 Task: Add an event with the title Team Building Game, date '2023/11/28', time 7:50 AM to 9:50 AMand add a description: Participants will be guided to focus their attention on their breath, using it as an anchor to bring their awareness to the present moment. They will learn techniques to deepen their breath, release tension, and promote relaxation., put the event into Orange category . Add location for the event as: 456 Park Güell, Barcelona, Spain, logged in from the account softage.1@softage.netand send the event invitation to softage.2@softage.net and softage.3@softage.net. Set a reminder for the event At time of event
Action: Mouse moved to (83, 93)
Screenshot: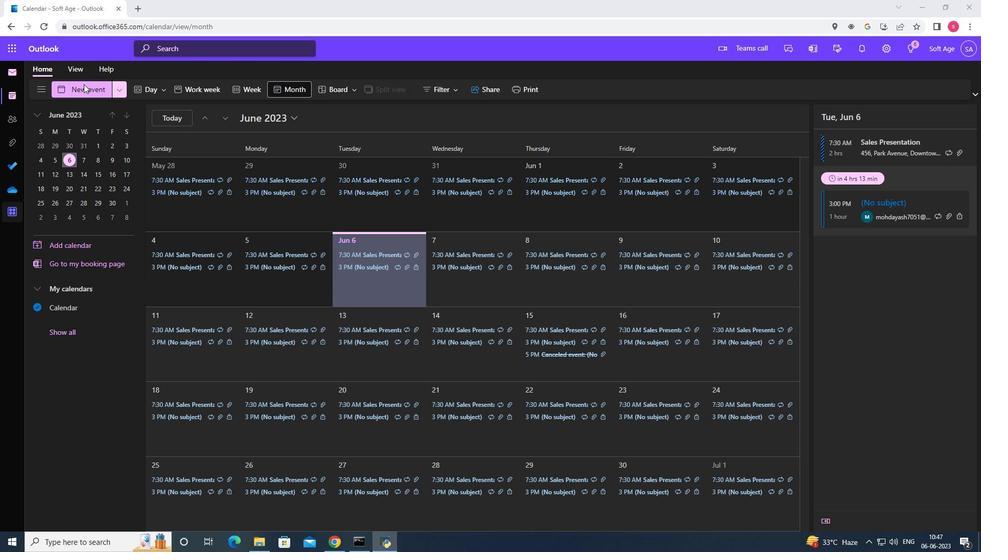 
Action: Mouse pressed left at (83, 93)
Screenshot: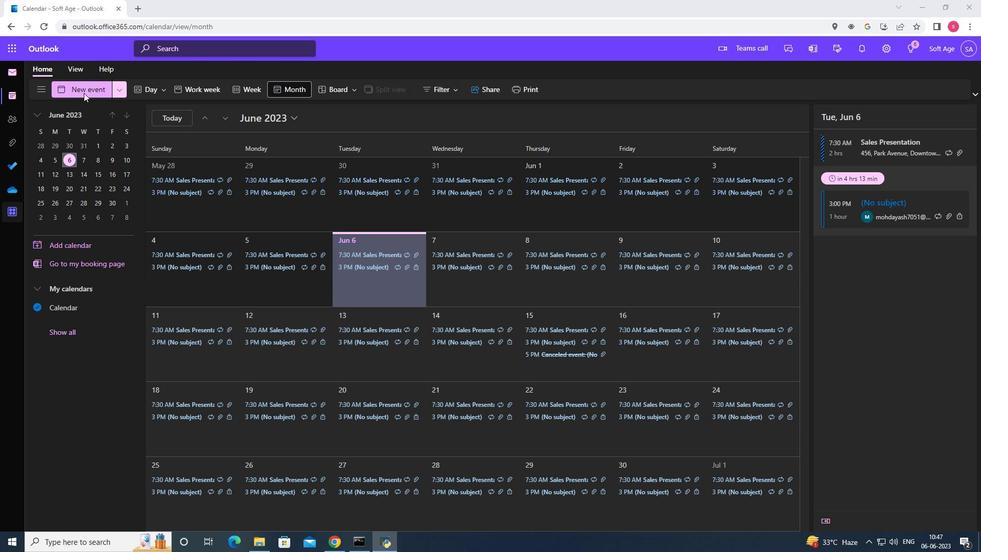
Action: Mouse moved to (84, 93)
Screenshot: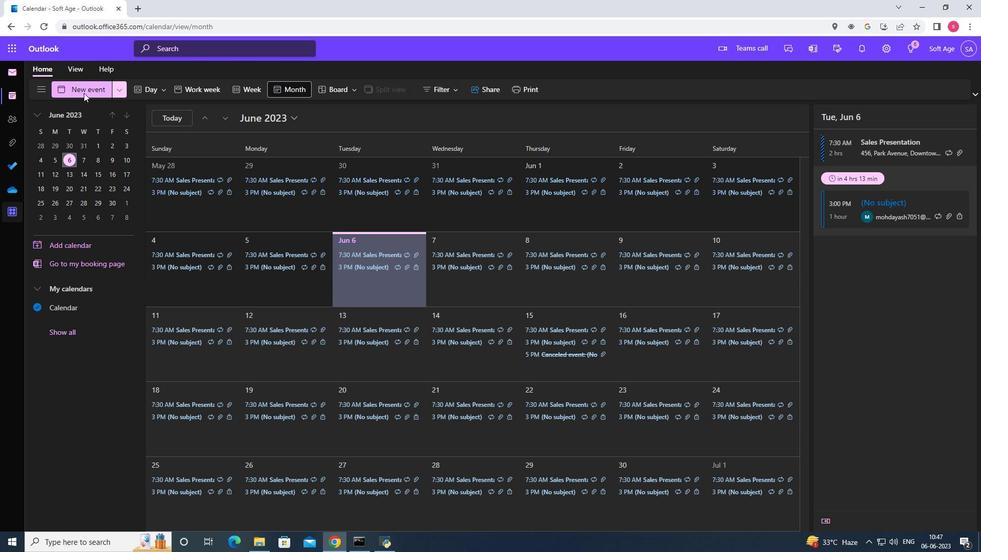 
Action: Key pressed <Key.shift>Team<Key.space><Key.shift>Building<Key.space><Key.shift>game<Key.left><Key.left><Key.left><Key.backspace><Key.shift>G
Screenshot: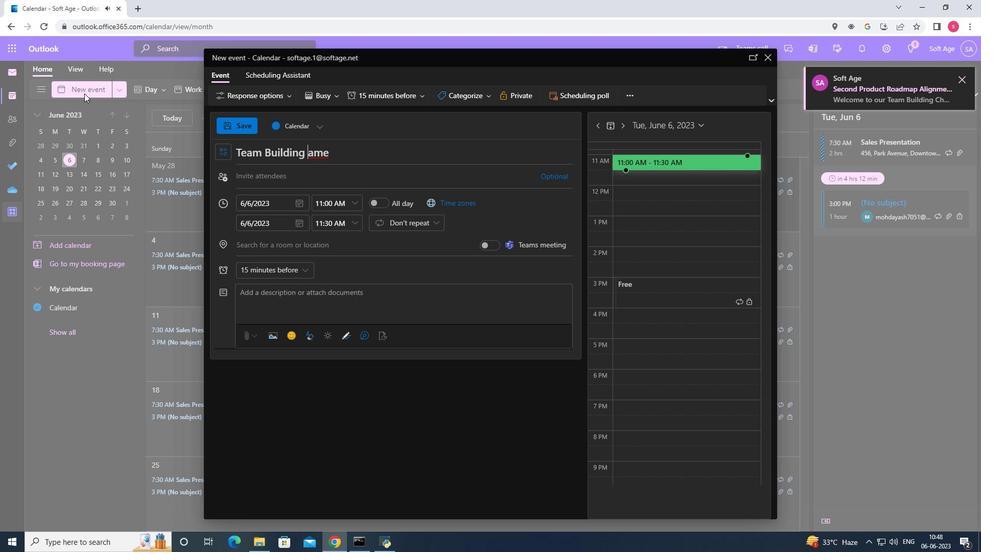 
Action: Mouse moved to (297, 203)
Screenshot: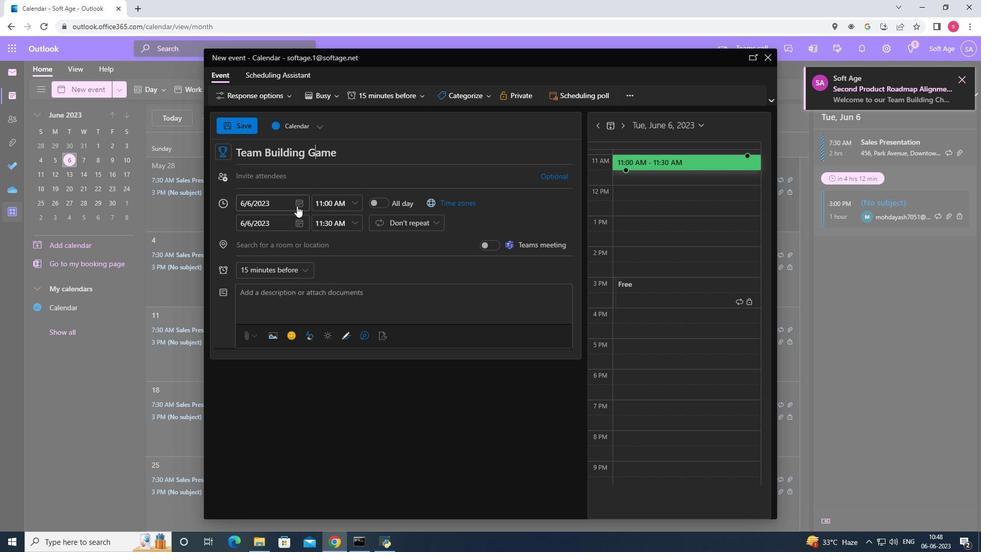 
Action: Mouse pressed left at (297, 203)
Screenshot: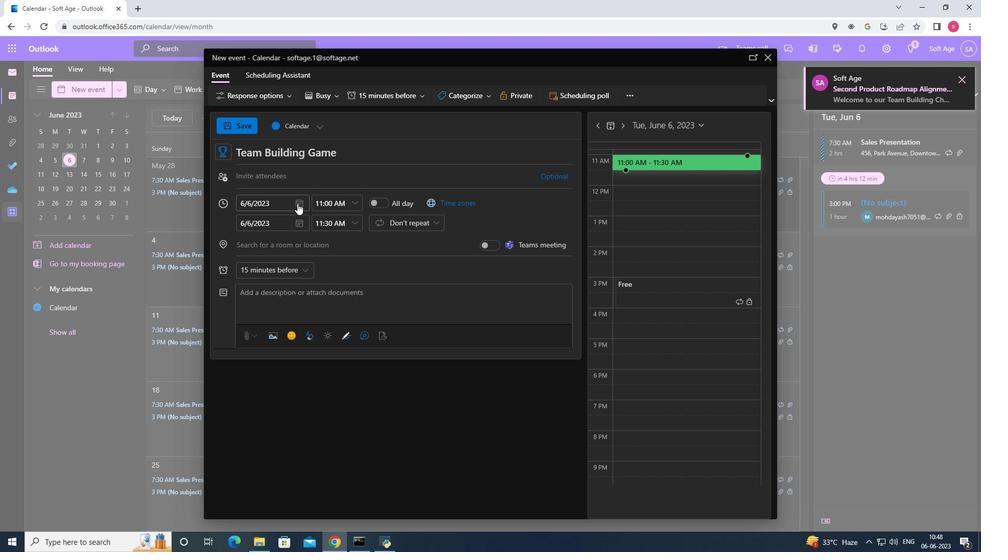 
Action: Mouse moved to (336, 225)
Screenshot: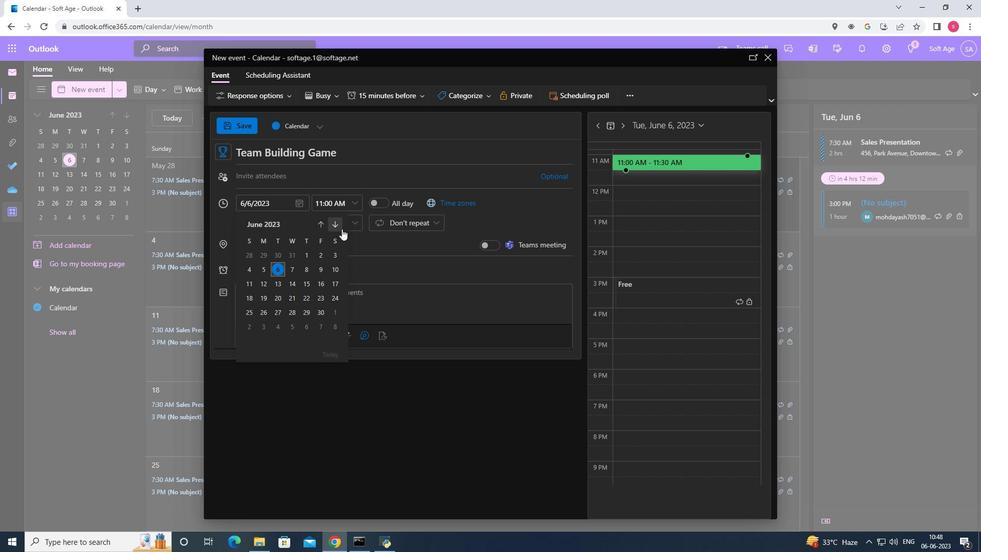 
Action: Mouse pressed left at (336, 225)
Screenshot: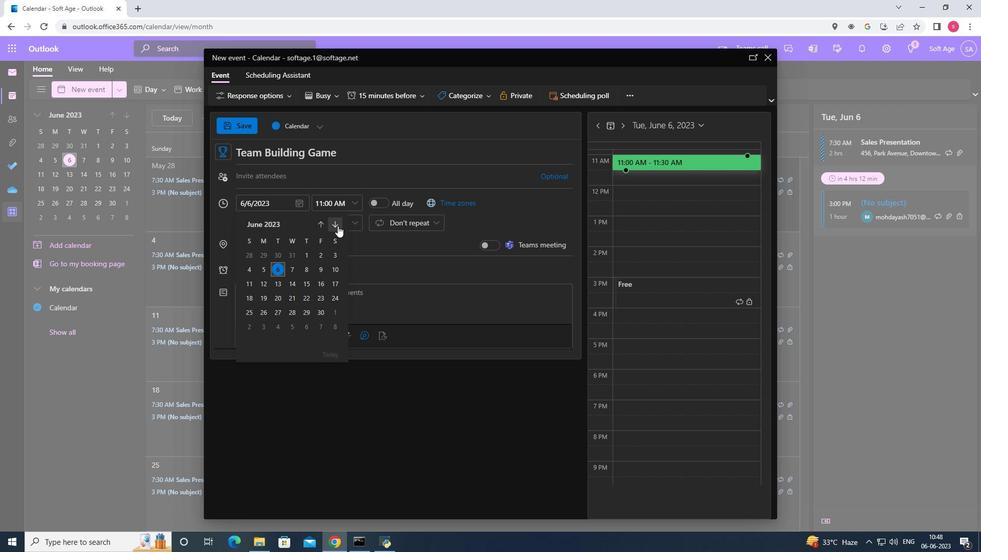 
Action: Mouse pressed left at (336, 225)
Screenshot: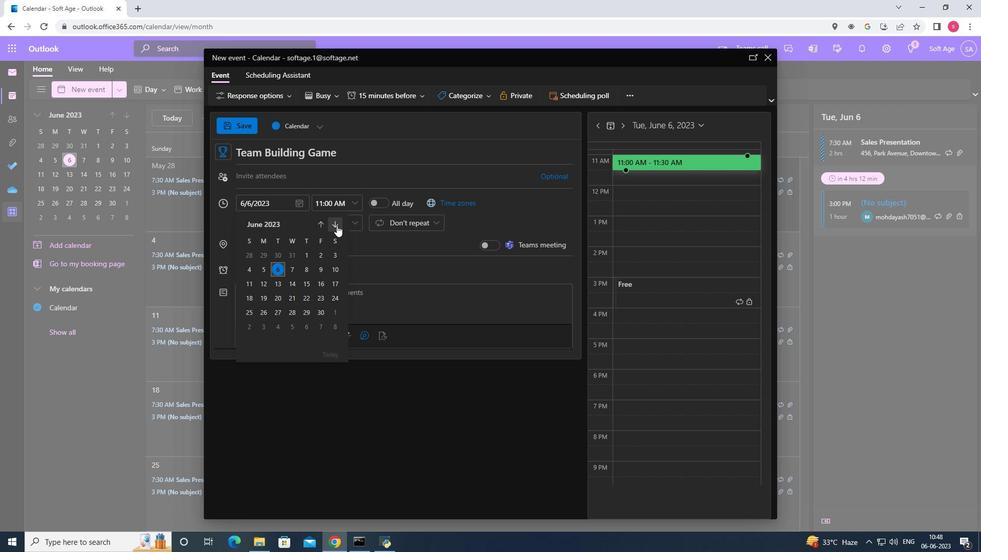 
Action: Mouse pressed left at (336, 225)
Screenshot: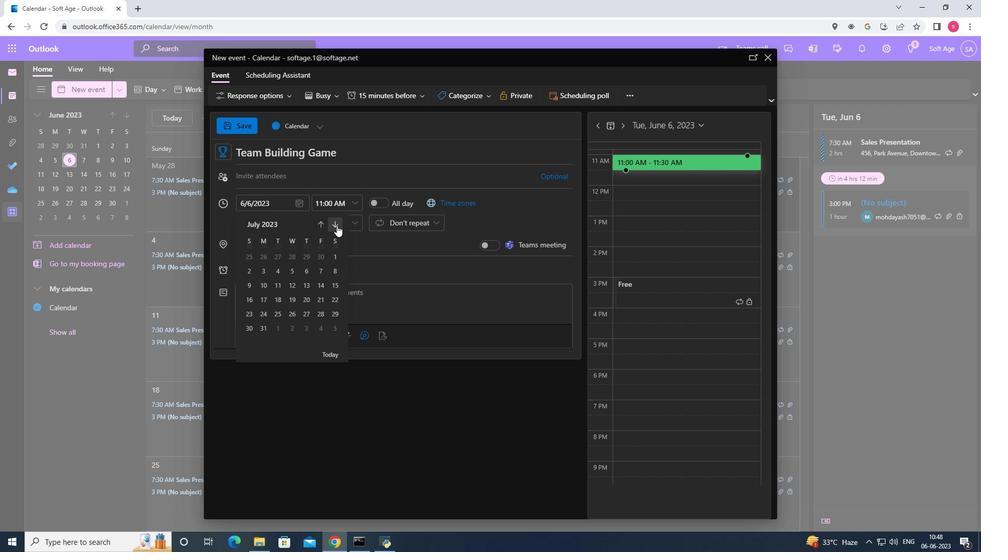 
Action: Mouse pressed left at (336, 225)
Screenshot: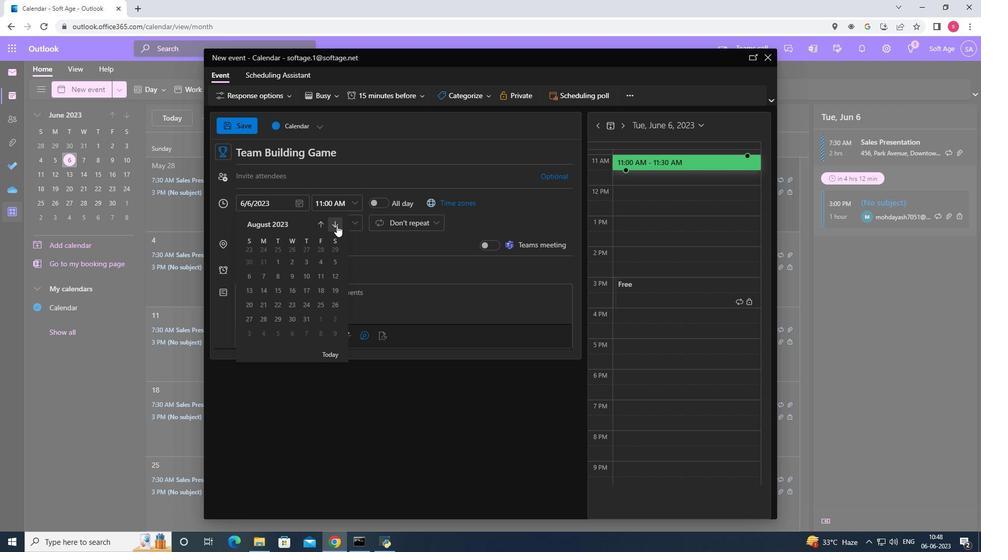 
Action: Mouse pressed left at (336, 225)
Screenshot: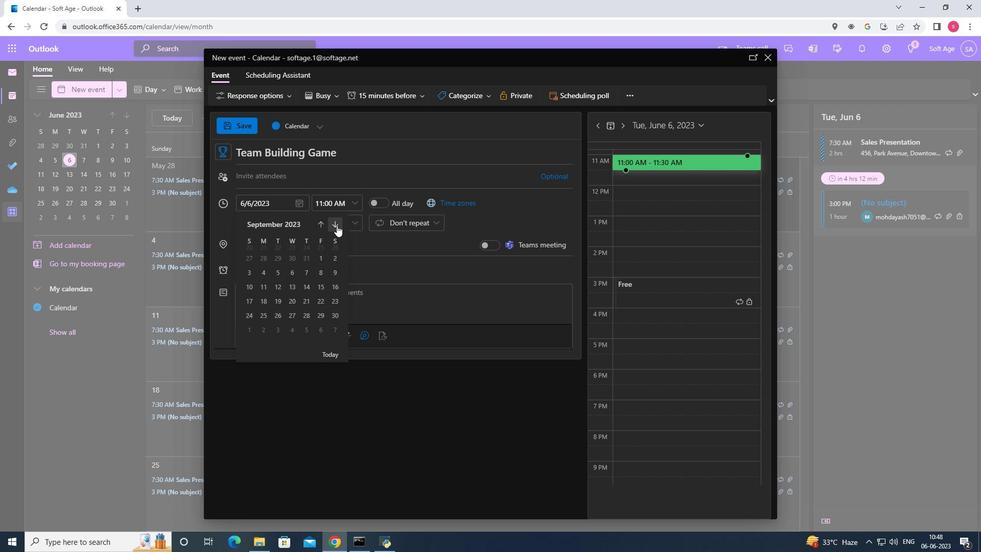 
Action: Mouse pressed left at (336, 225)
Screenshot: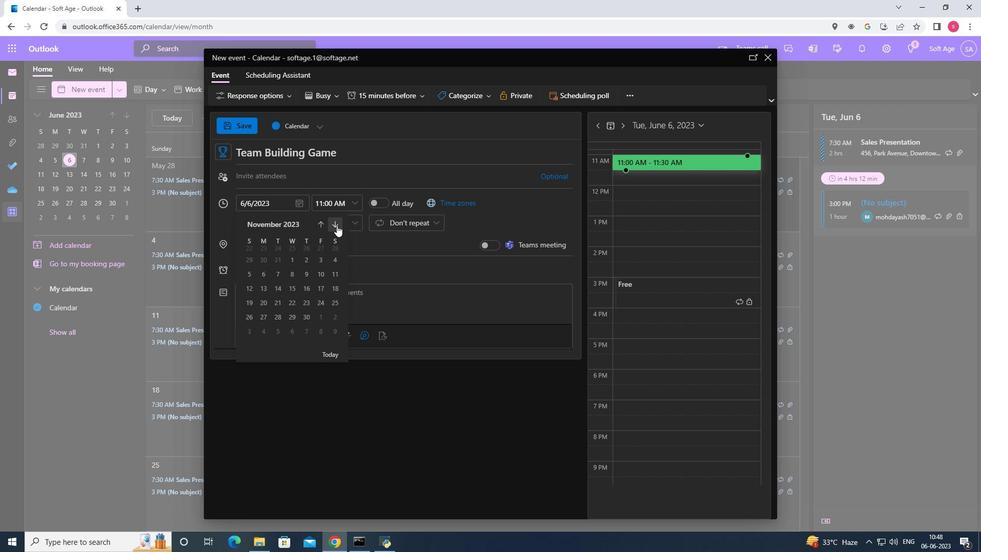 
Action: Mouse moved to (321, 223)
Screenshot: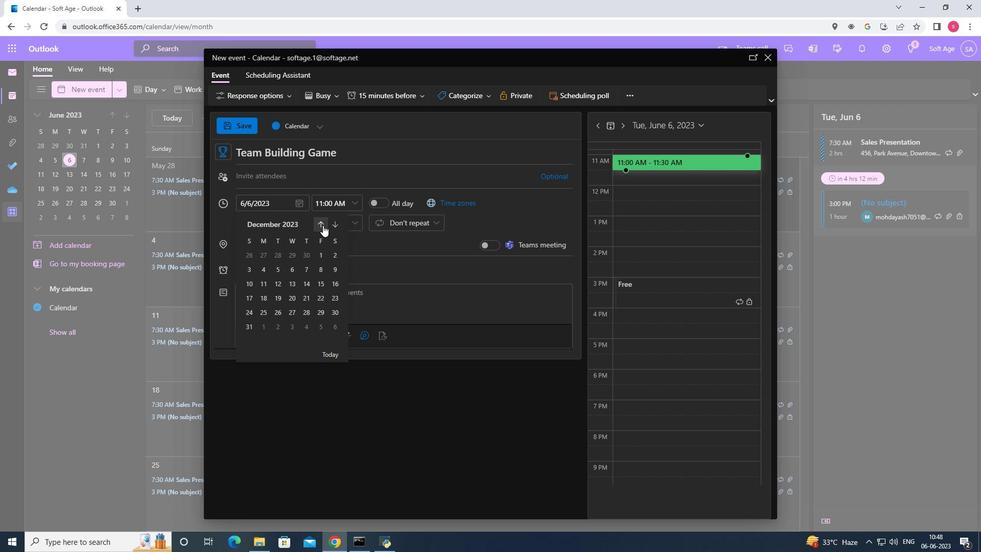 
Action: Mouse pressed left at (321, 223)
Screenshot: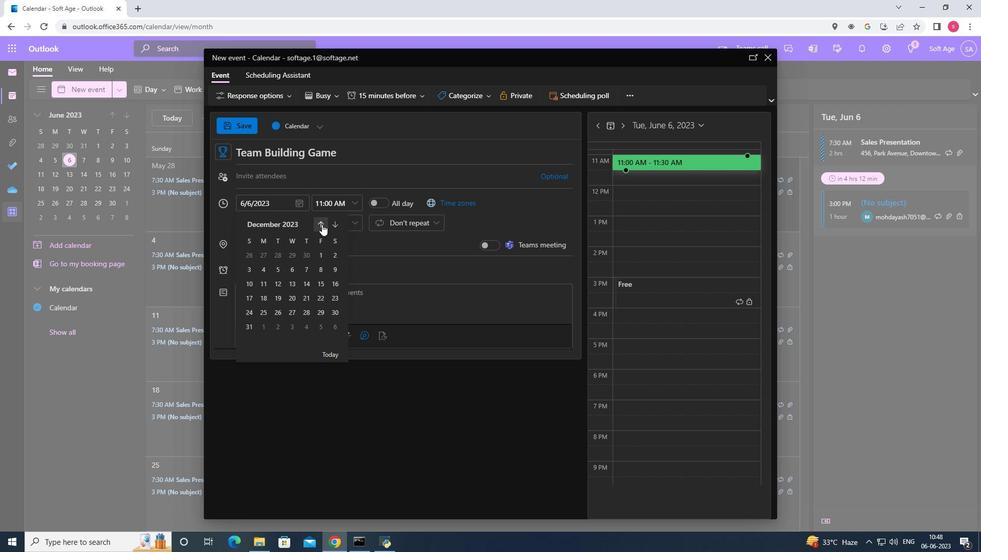 
Action: Mouse moved to (278, 311)
Screenshot: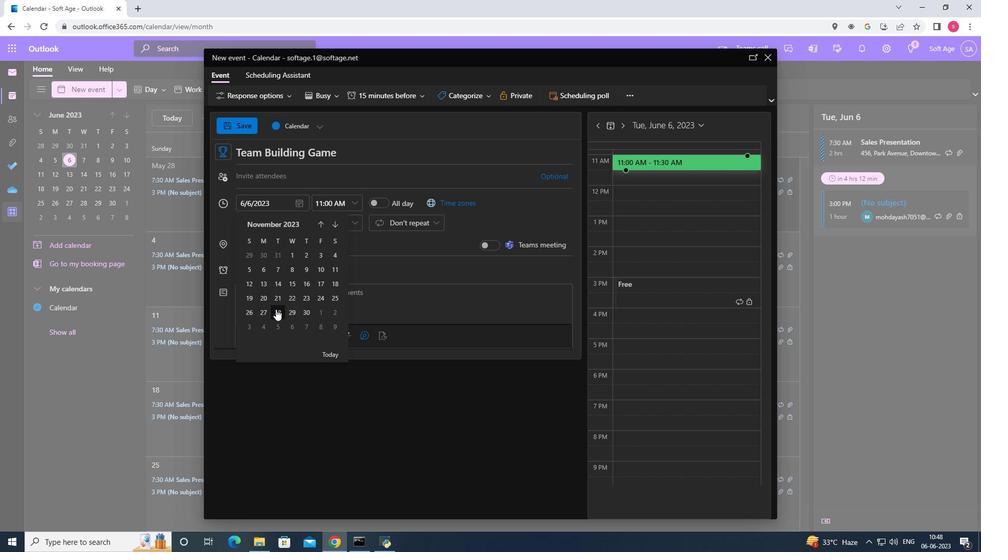 
Action: Mouse pressed left at (278, 311)
Screenshot: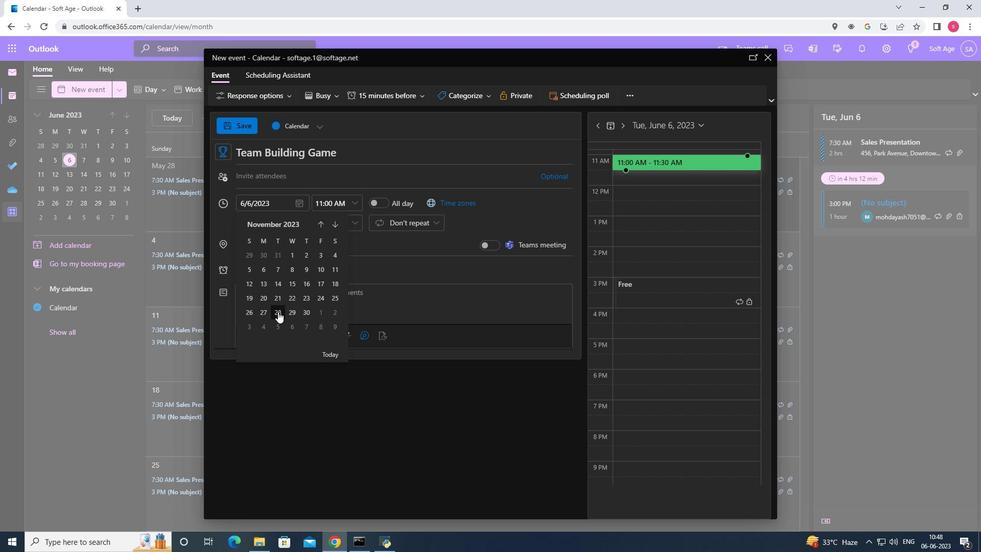 
Action: Mouse moved to (357, 205)
Screenshot: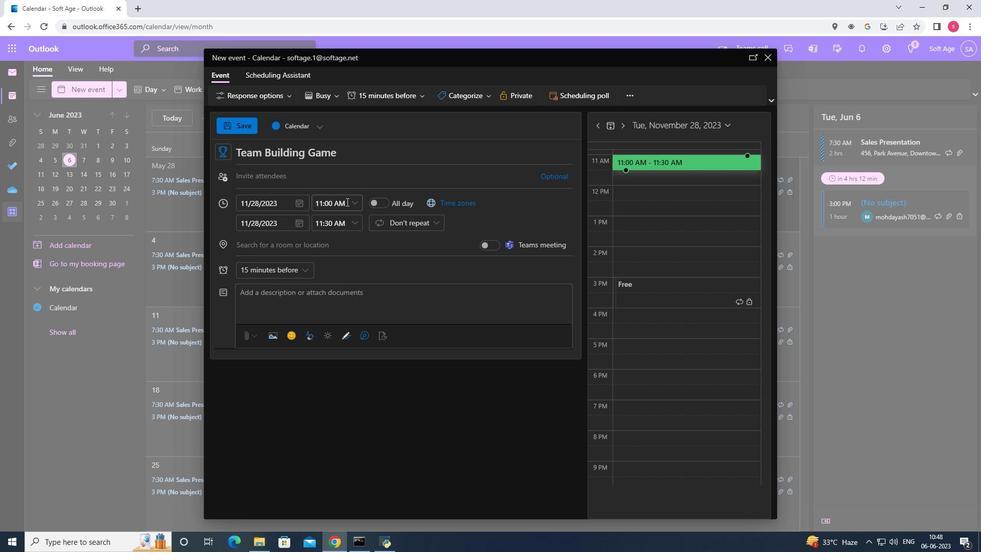 
Action: Mouse pressed left at (357, 205)
Screenshot: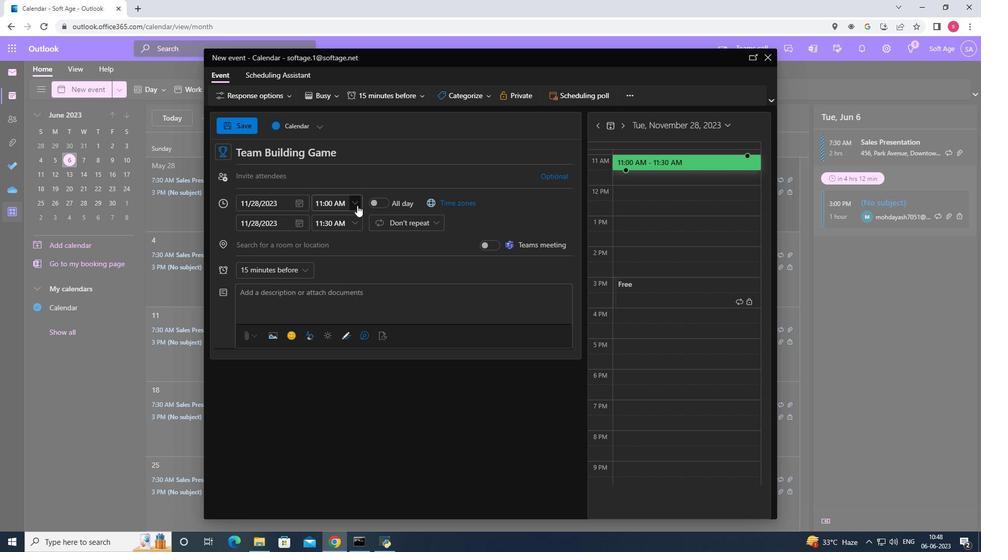 
Action: Mouse moved to (373, 215)
Screenshot: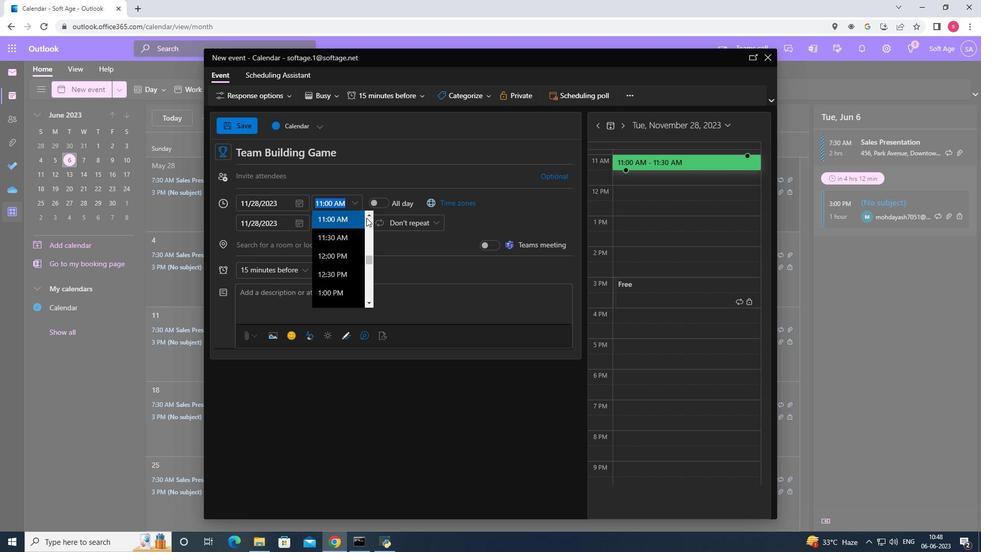 
Action: Mouse pressed left at (373, 215)
Screenshot: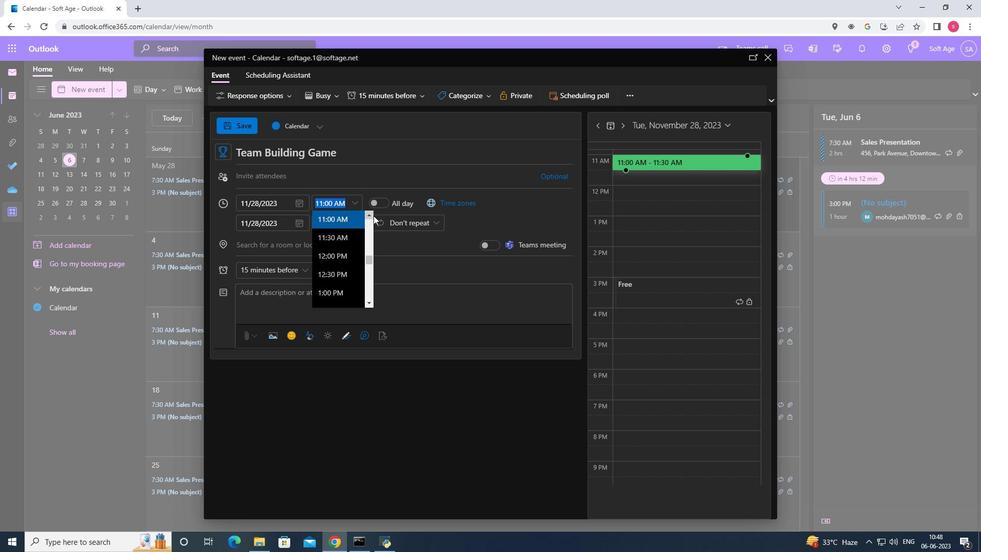 
Action: Mouse pressed left at (373, 215)
Screenshot: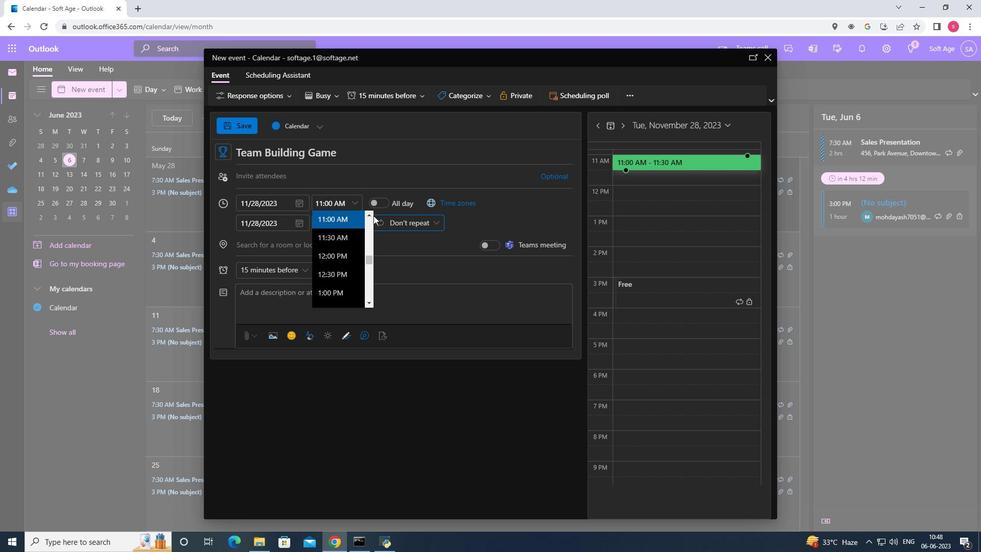 
Action: Mouse pressed left at (373, 215)
Screenshot: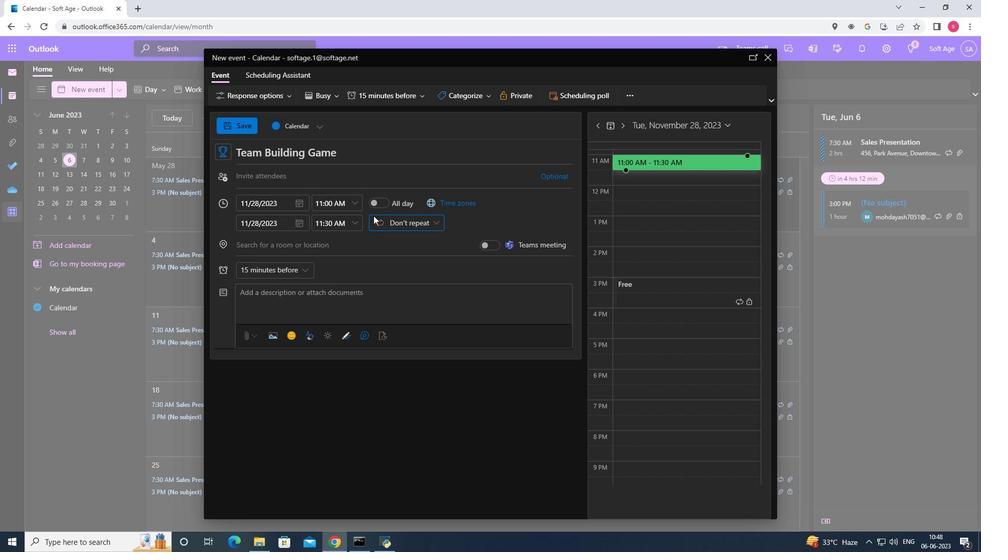 
Action: Mouse moved to (351, 205)
Screenshot: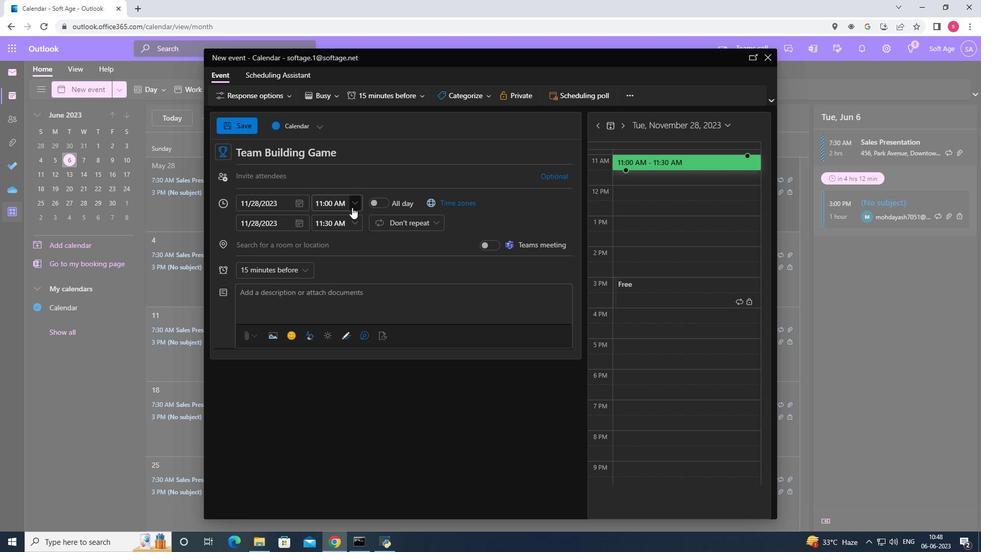 
Action: Mouse pressed left at (351, 205)
Screenshot: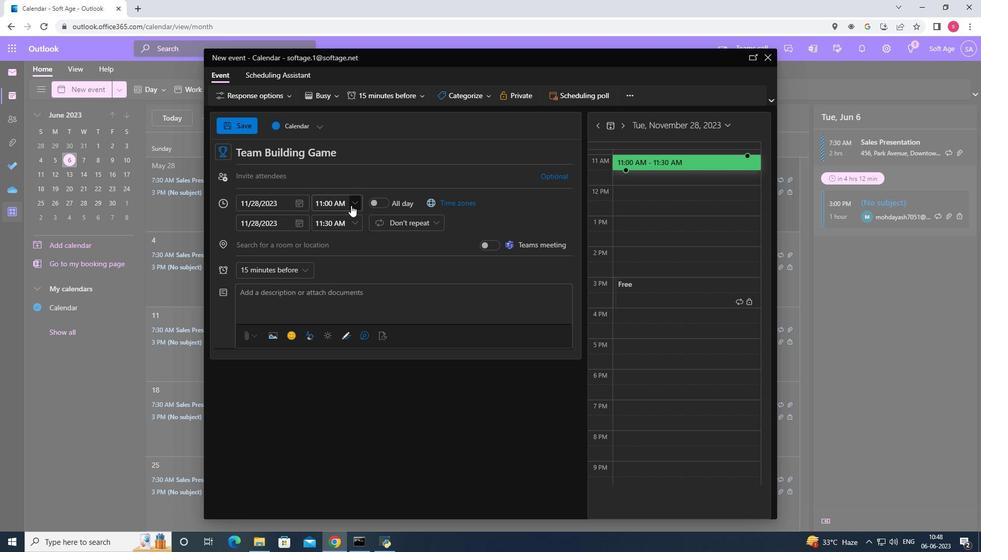 
Action: Mouse moved to (366, 217)
Screenshot: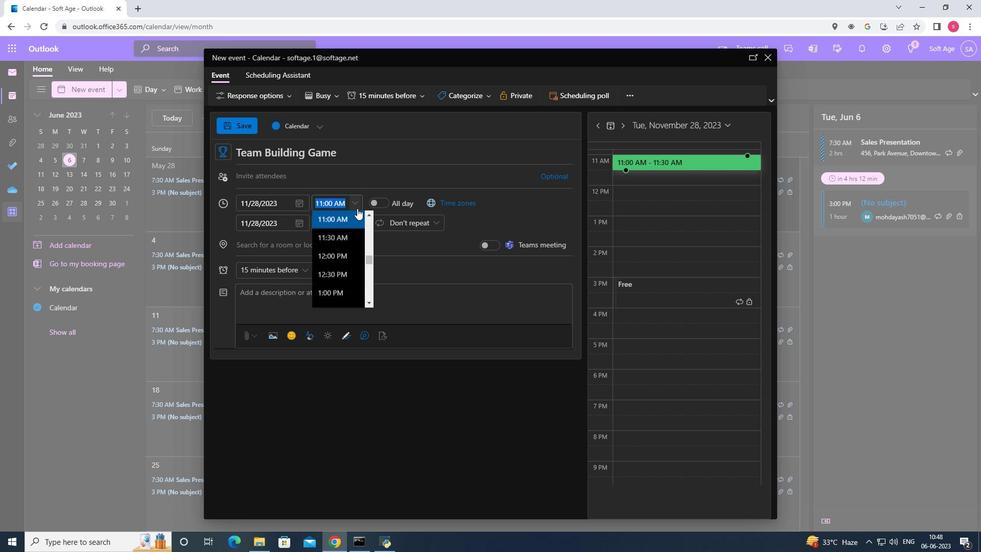 
Action: Mouse pressed left at (366, 217)
Screenshot: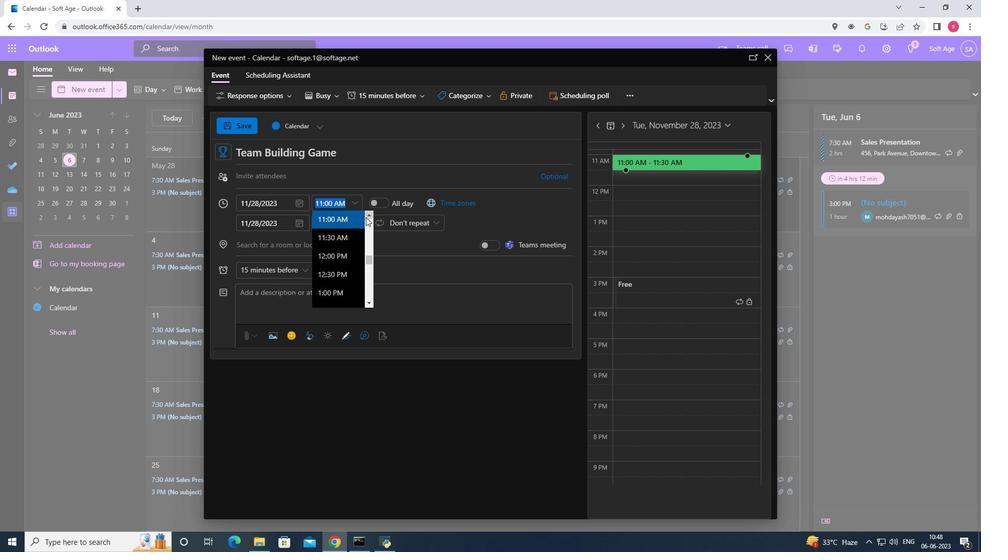 
Action: Mouse pressed left at (366, 217)
Screenshot: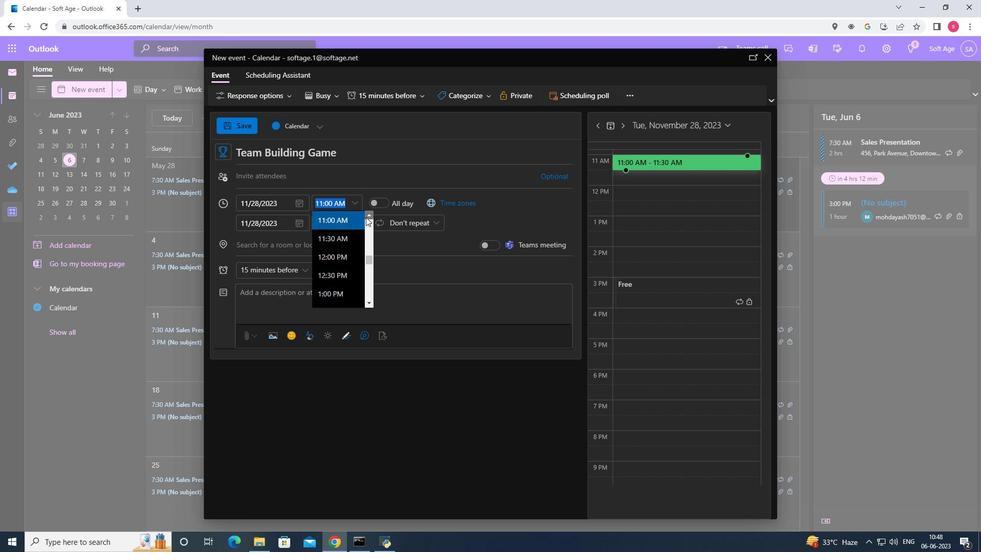 
Action: Mouse pressed left at (366, 217)
Screenshot: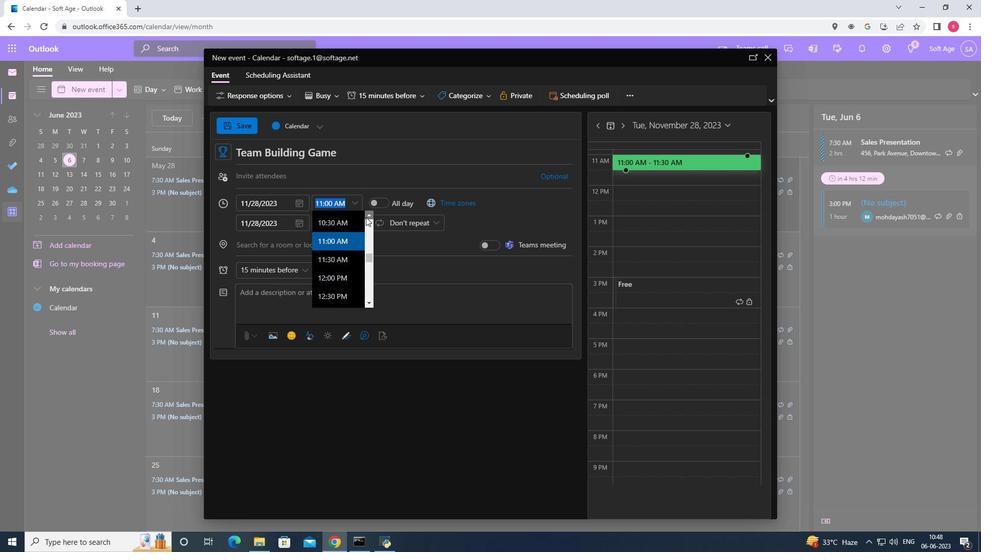 
Action: Mouse pressed left at (366, 217)
Screenshot: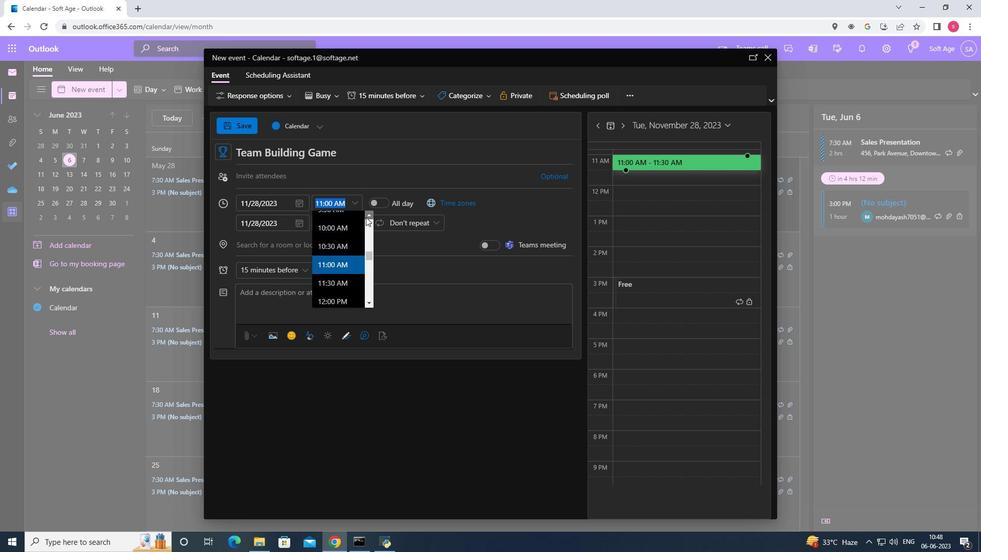 
Action: Mouse pressed left at (366, 217)
Screenshot: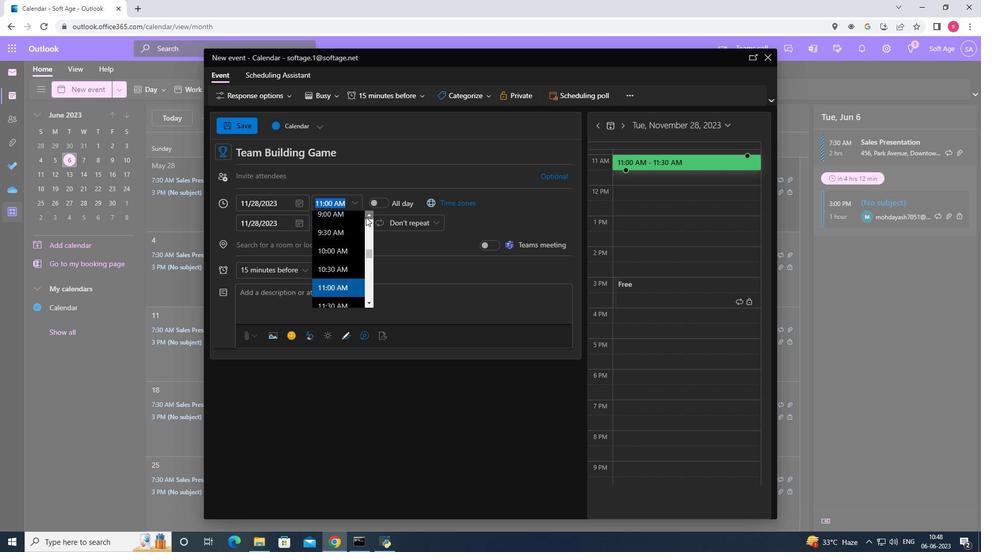 
Action: Mouse pressed left at (366, 217)
Screenshot: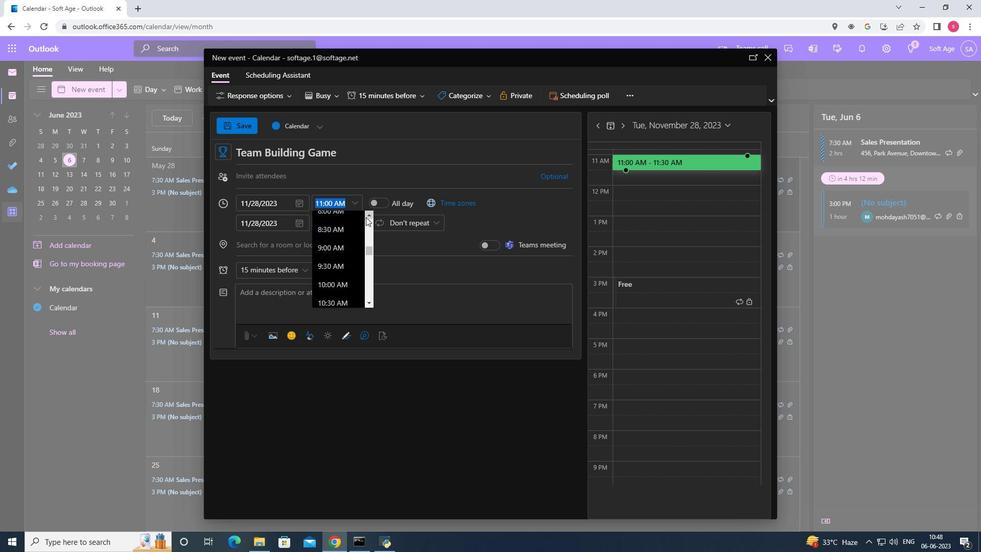 
Action: Mouse pressed left at (366, 217)
Screenshot: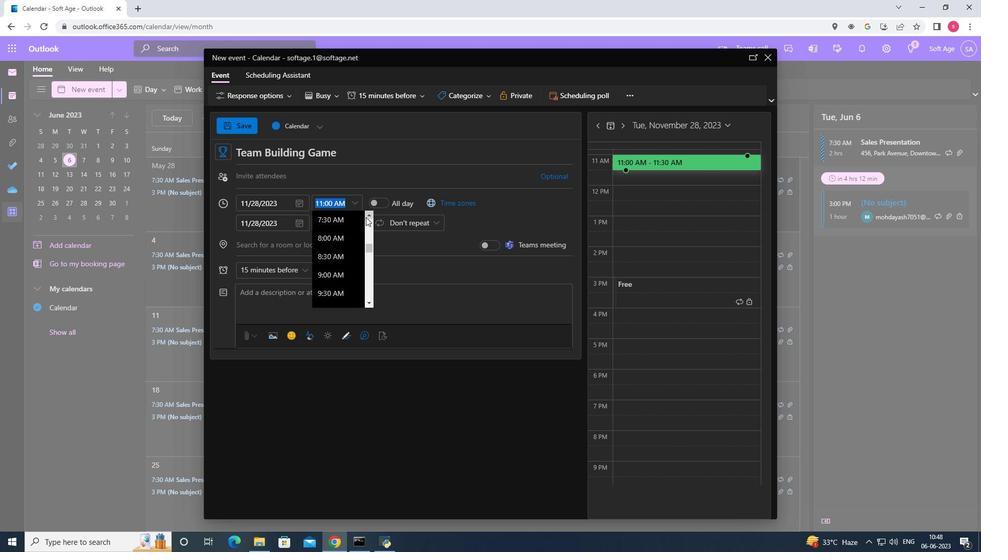 
Action: Mouse moved to (341, 243)
Screenshot: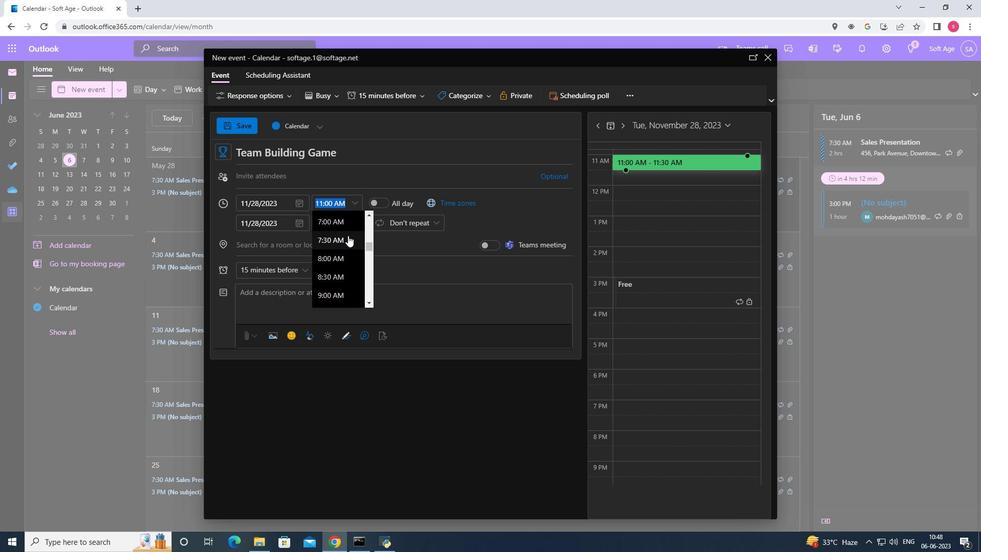 
Action: Mouse pressed left at (341, 243)
Screenshot: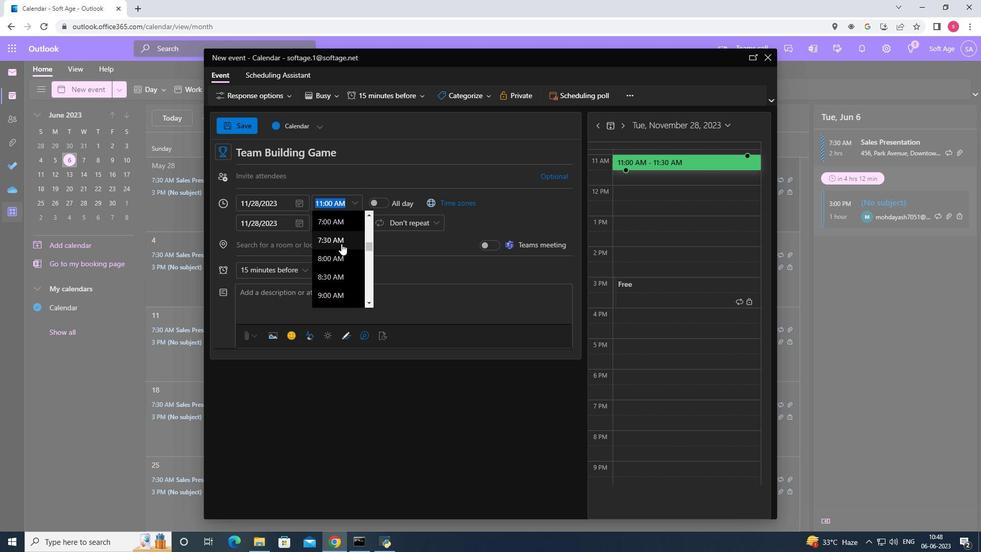 
Action: Mouse moved to (325, 204)
Screenshot: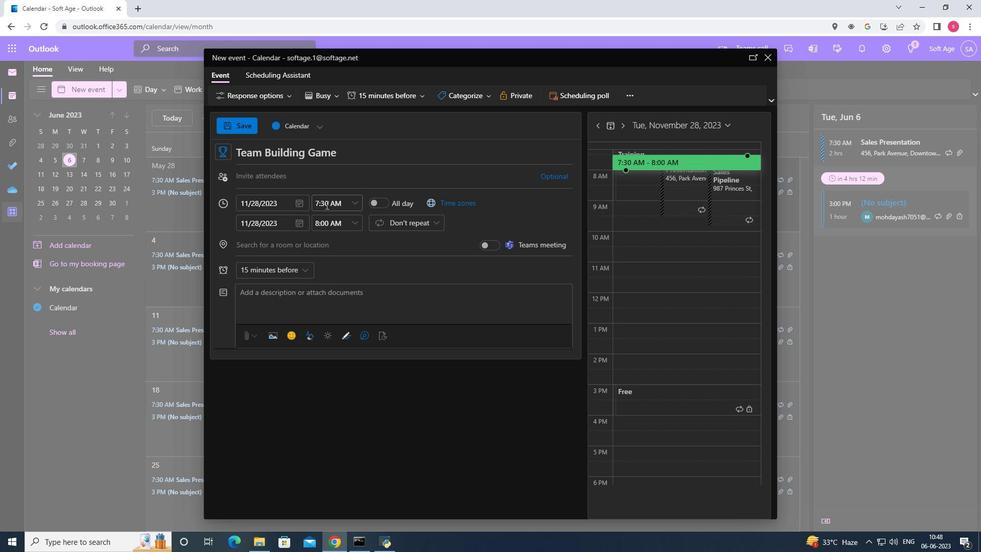 
Action: Mouse pressed left at (325, 204)
Screenshot: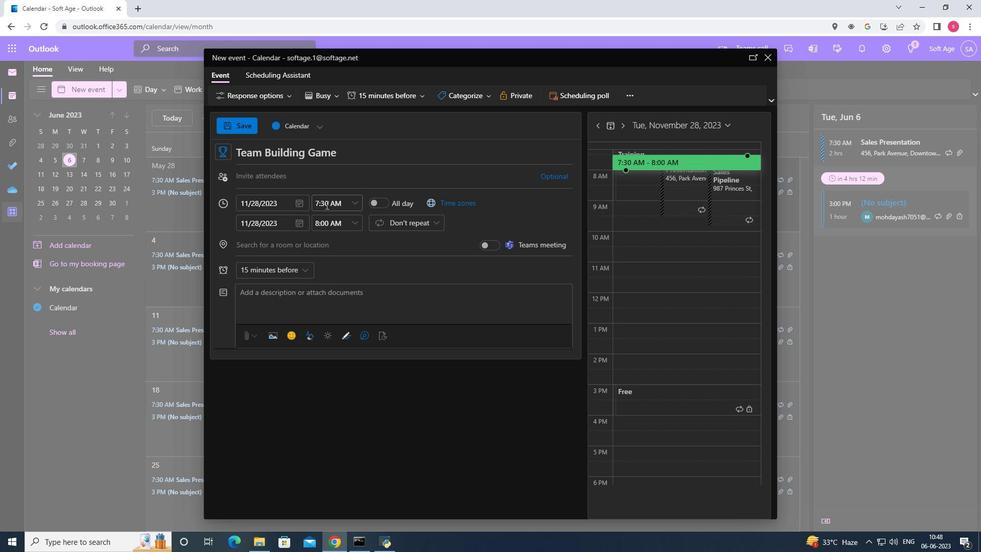 
Action: Key pressed <Key.backspace>5
Screenshot: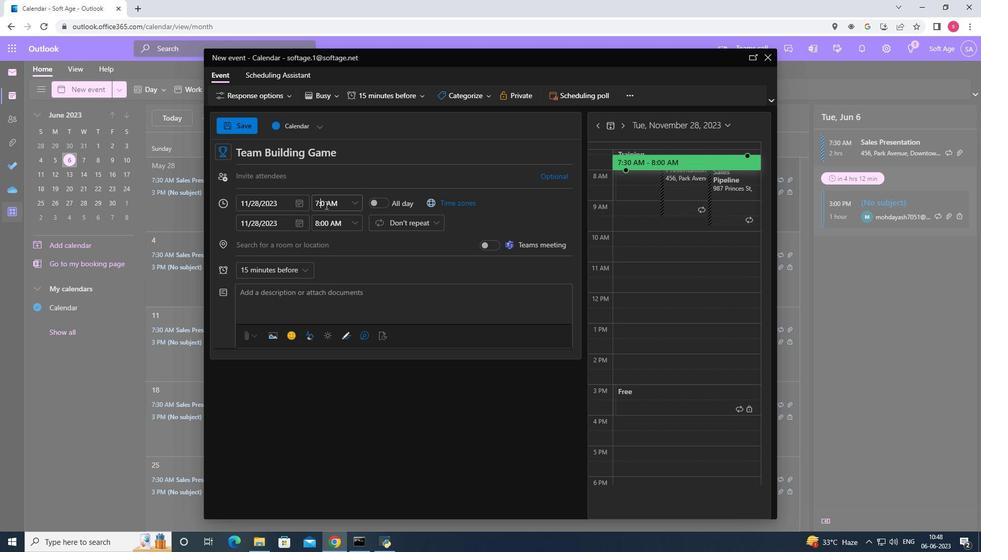 
Action: Mouse moved to (355, 229)
Screenshot: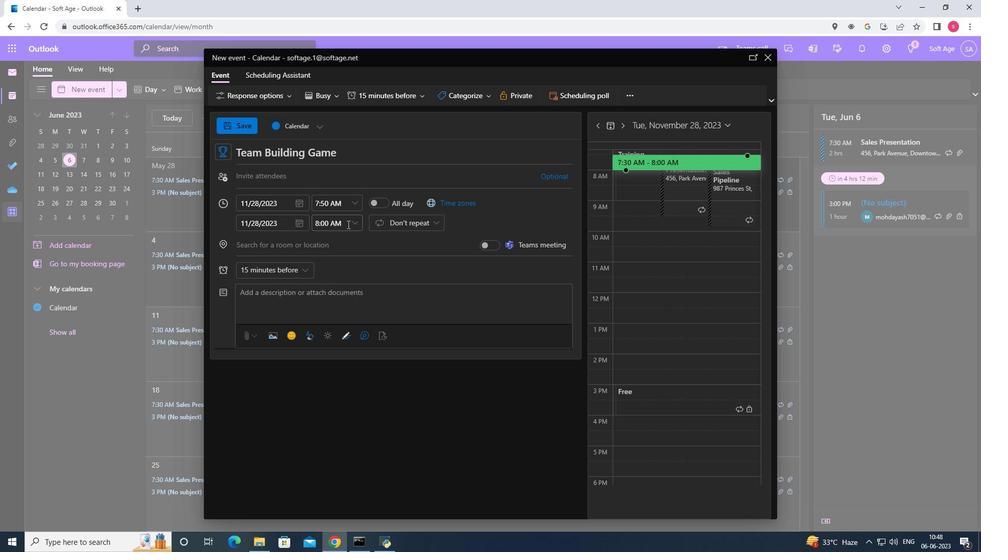 
Action: Mouse pressed left at (355, 229)
Screenshot: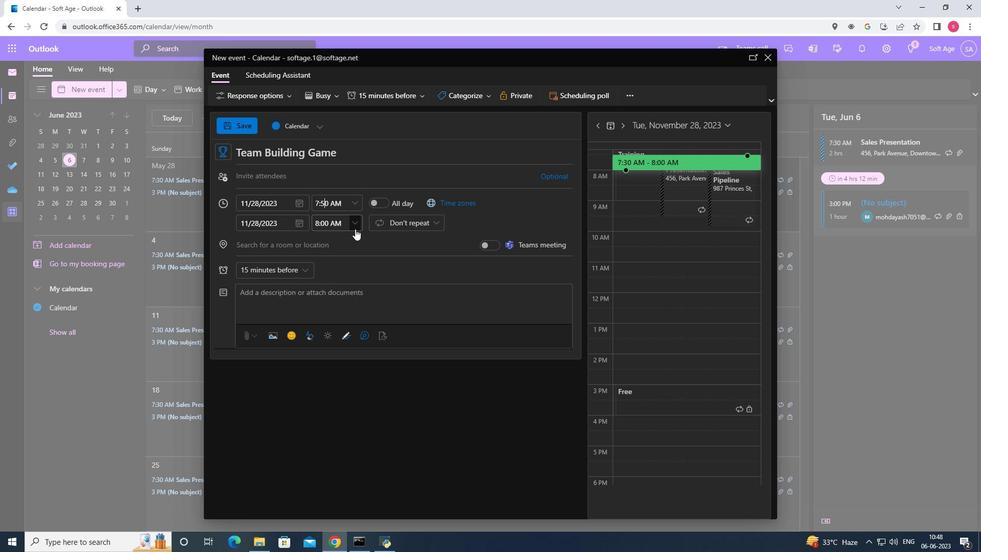 
Action: Mouse moved to (348, 300)
Screenshot: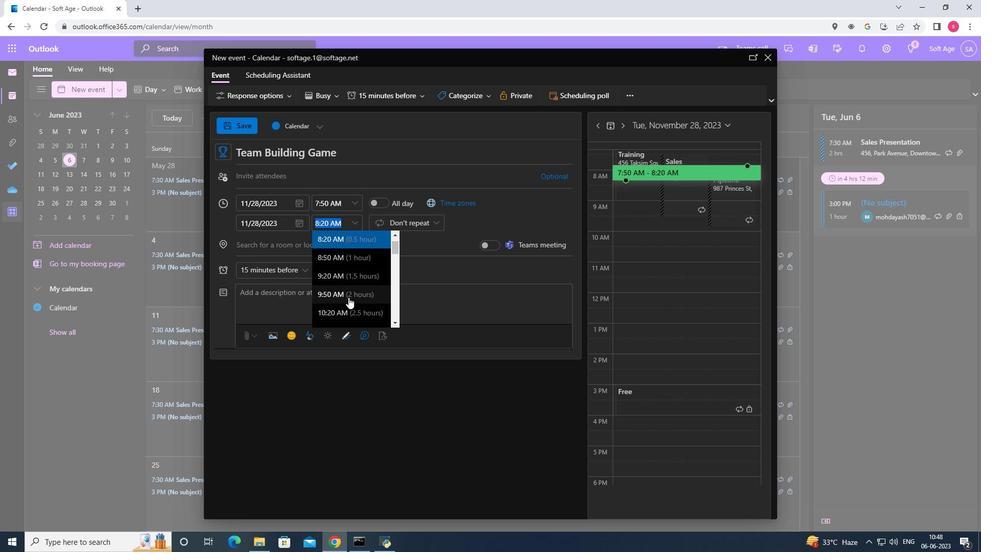 
Action: Mouse pressed left at (348, 300)
Screenshot: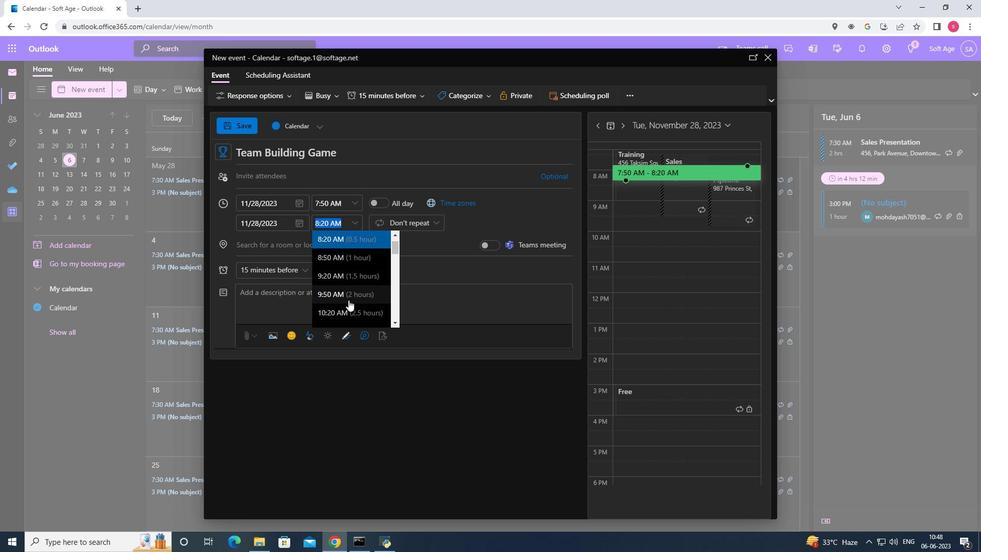 
Action: Mouse moved to (312, 308)
Screenshot: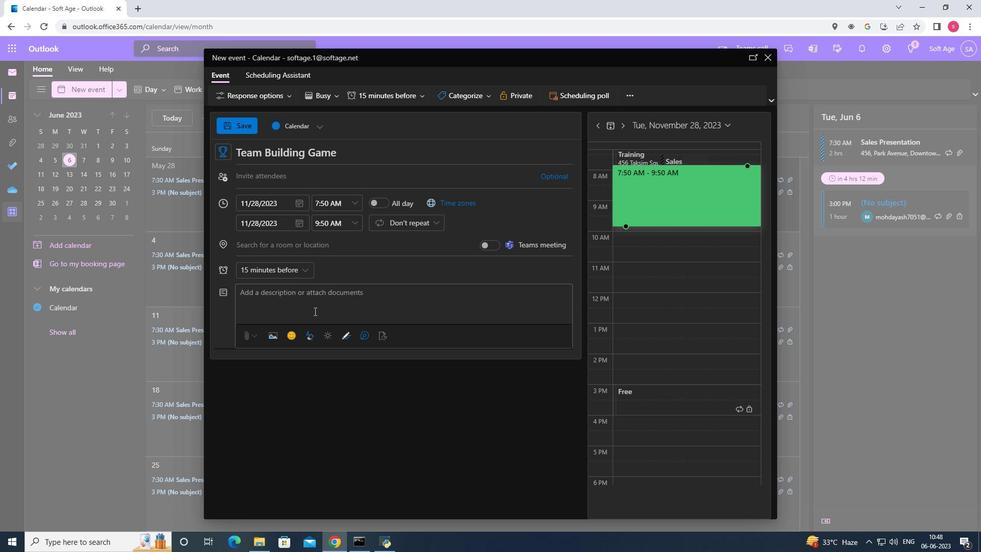 
Action: Mouse pressed left at (312, 308)
Screenshot: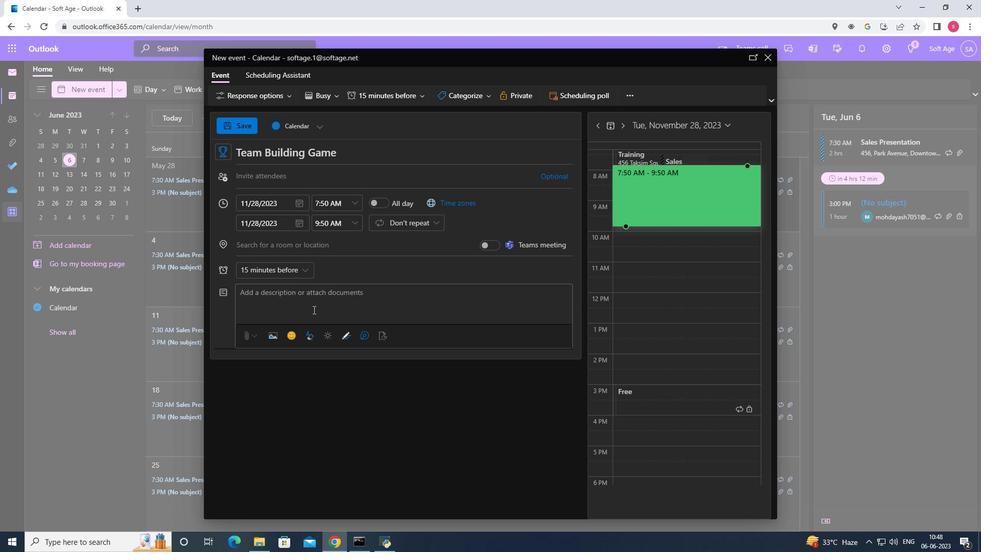 
Action: Key pressed <Key.shift>Participants<Key.space>will<Key.space>be<Key.space>guided<Key.space>to<Key.space>focus<Key.space>their<Key.space>attention<Key.space>on<Key.space>their<Key.space>breath<Key.space><Key.backspace>,<Key.space>using<Key.space>it<Key.space>as<Key.space>an<Key.space>anchor<Key.space>to<Key.space>bring<Key.space>their<Key.space>awareness<Key.space>to<Key.space>deepend<Key.backspace><Key.space>their<Key.space>awareness<Key.space><Key.backspace><Key.backspace><Key.backspace><Key.backspace><Key.backspace><Key.backspace><Key.backspace><Key.backspace><Key.backspace><Key.backspace><Key.shift>Breath<Key.space><Key.backspace>,<Key.space><Key.caps_lock><Key.caps_lock>rela<Key.backspace>ease<Key.space>tension<Key.space><Key.backspace>,<Key.space>and<Key.space>promote<Key.space>relaxation.
Screenshot: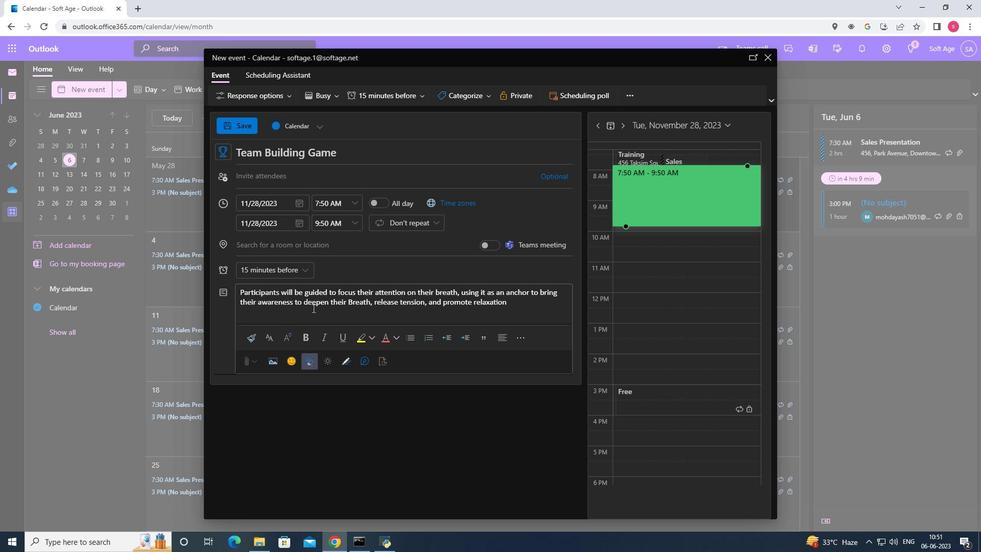 
Action: Mouse moved to (488, 93)
Screenshot: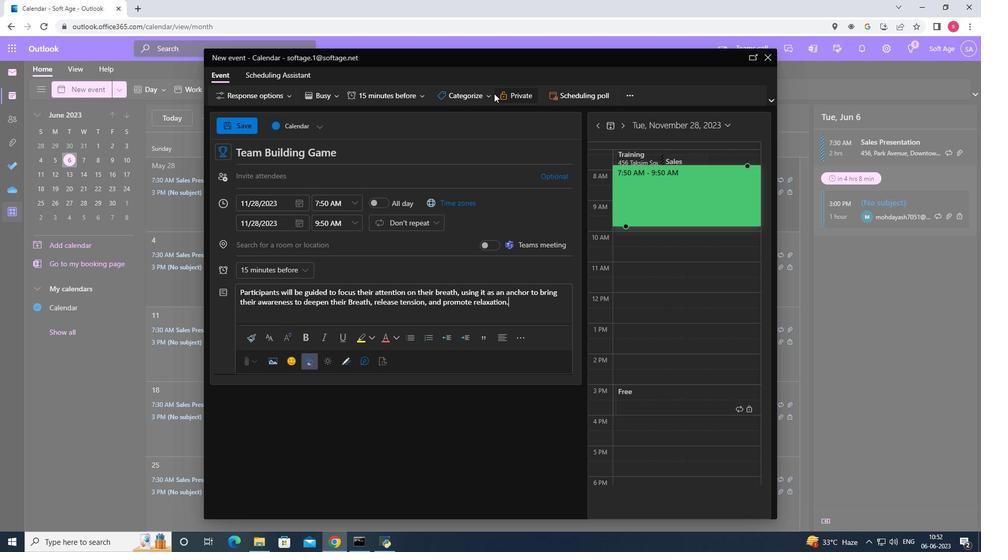 
Action: Mouse pressed left at (488, 93)
Screenshot: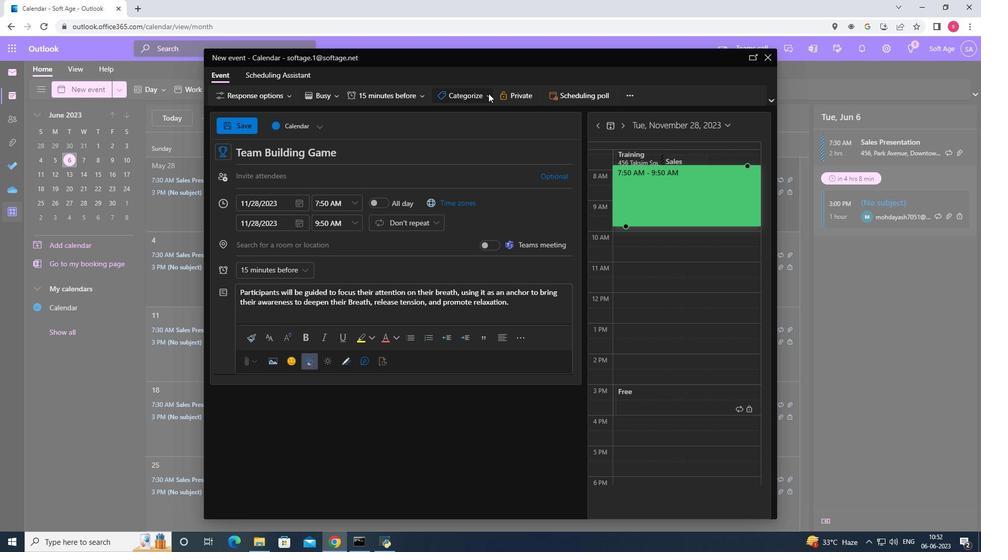 
Action: Mouse moved to (472, 202)
Screenshot: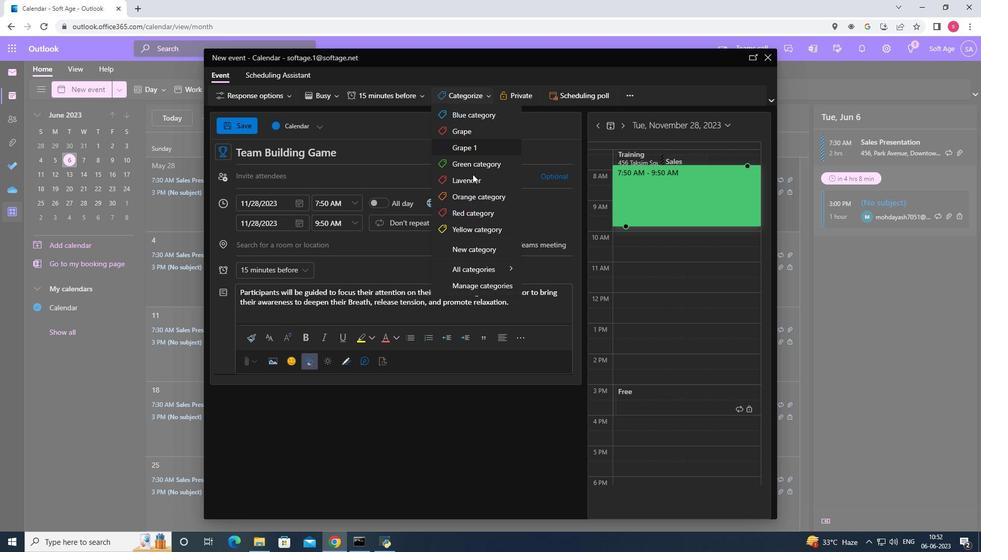 
Action: Mouse pressed left at (472, 202)
Screenshot: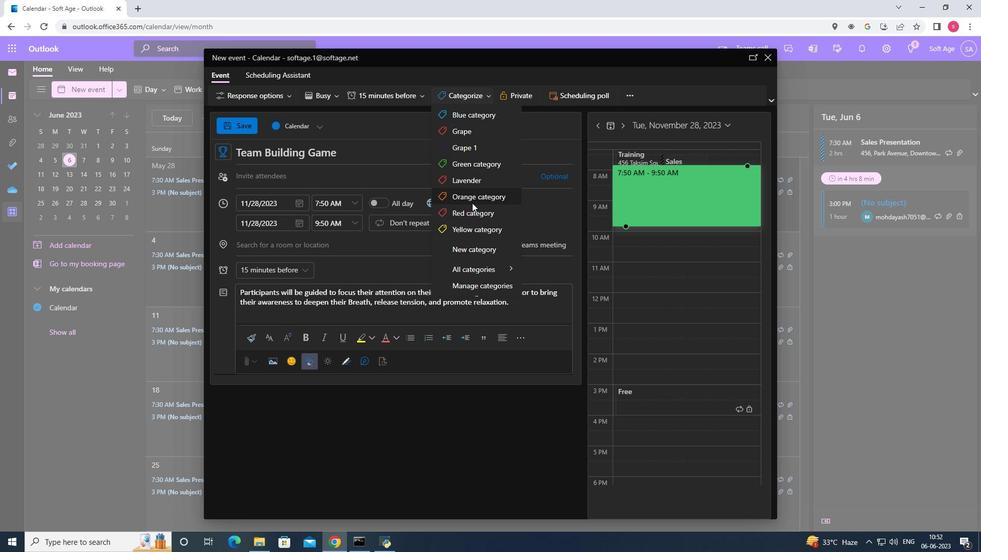 
Action: Mouse moved to (379, 248)
Screenshot: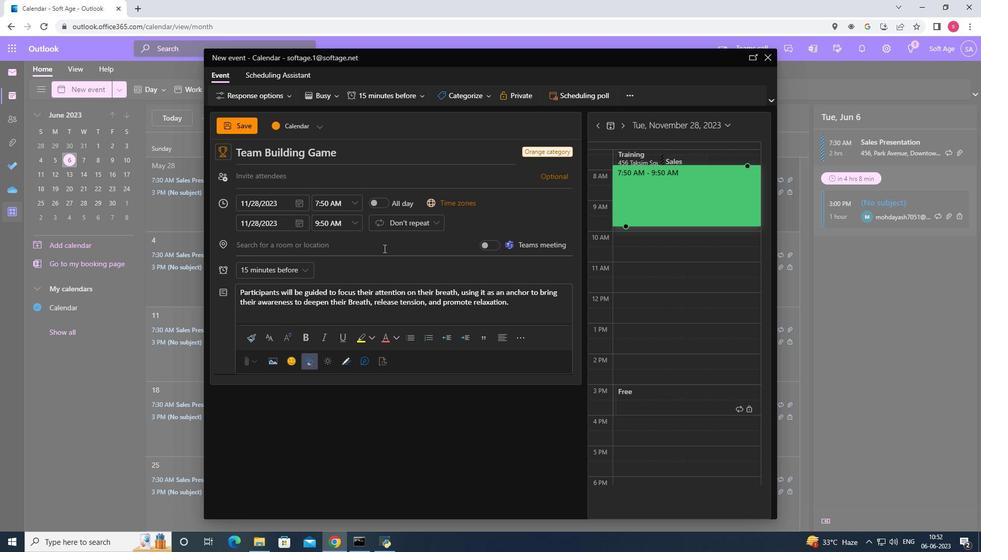 
Action: Mouse pressed left at (379, 248)
Screenshot: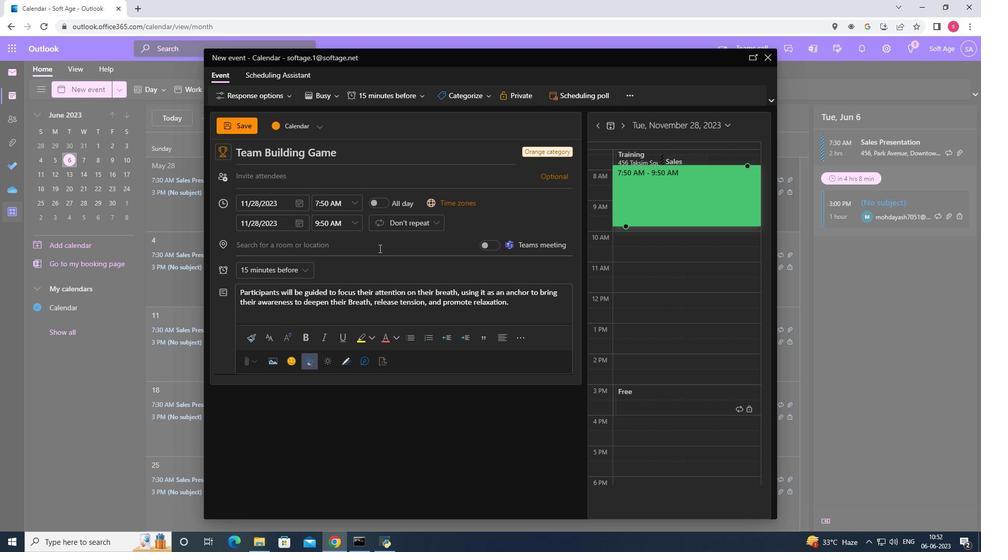 
Action: Key pressed 456<Key.space><Key.shift>Park<Key.space><Key.shift><Key.shift><Key.shift>Guell,<Key.space><Key.shift>Barcelona,<Key.space><Key.shift>Spain
Screenshot: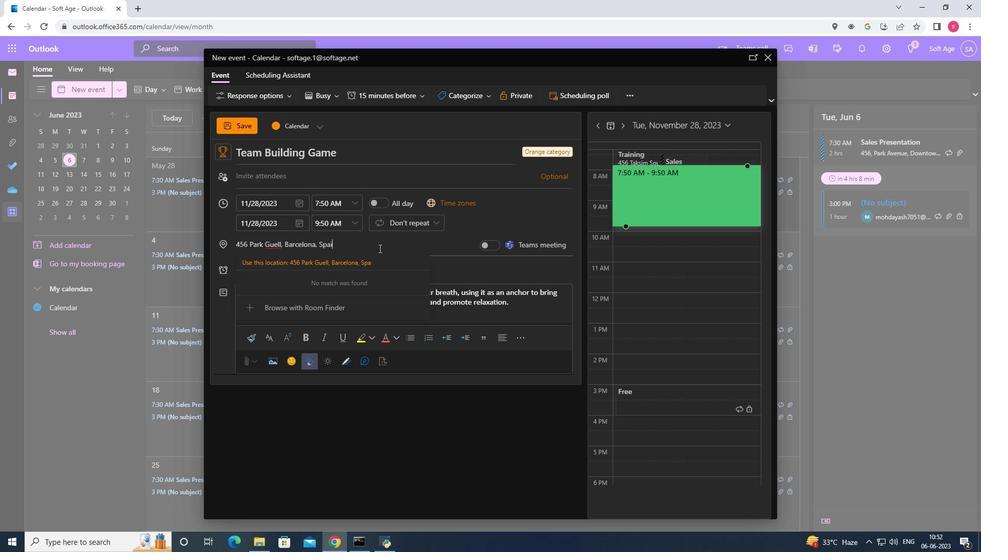 
Action: Mouse moved to (360, 266)
Screenshot: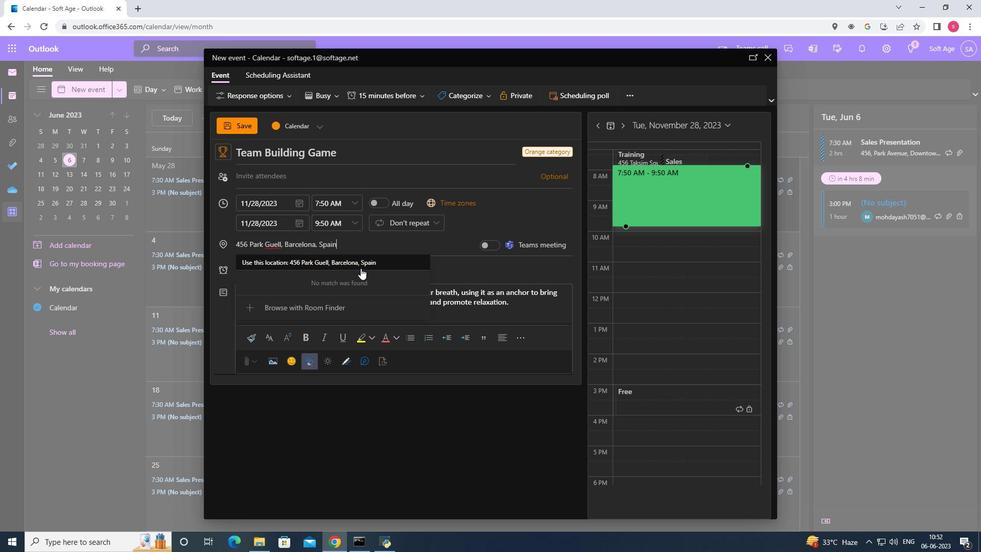 
Action: Mouse pressed left at (360, 266)
Screenshot: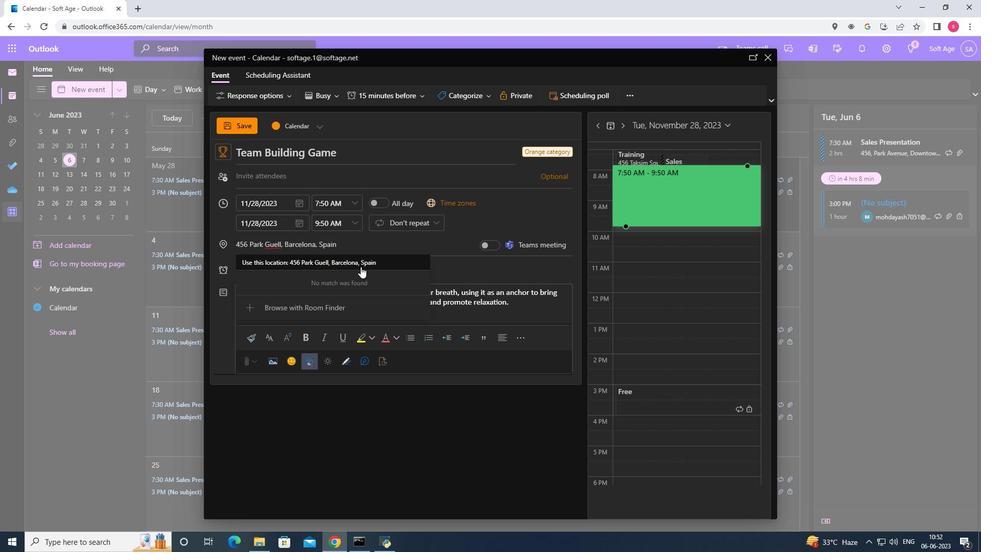 
Action: Mouse moved to (341, 182)
Screenshot: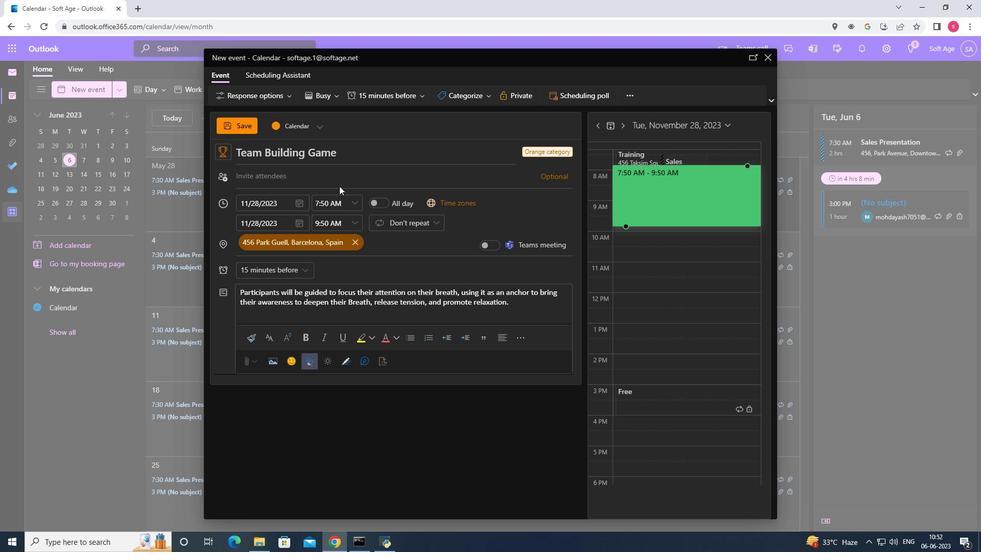 
Action: Mouse pressed left at (341, 182)
Screenshot: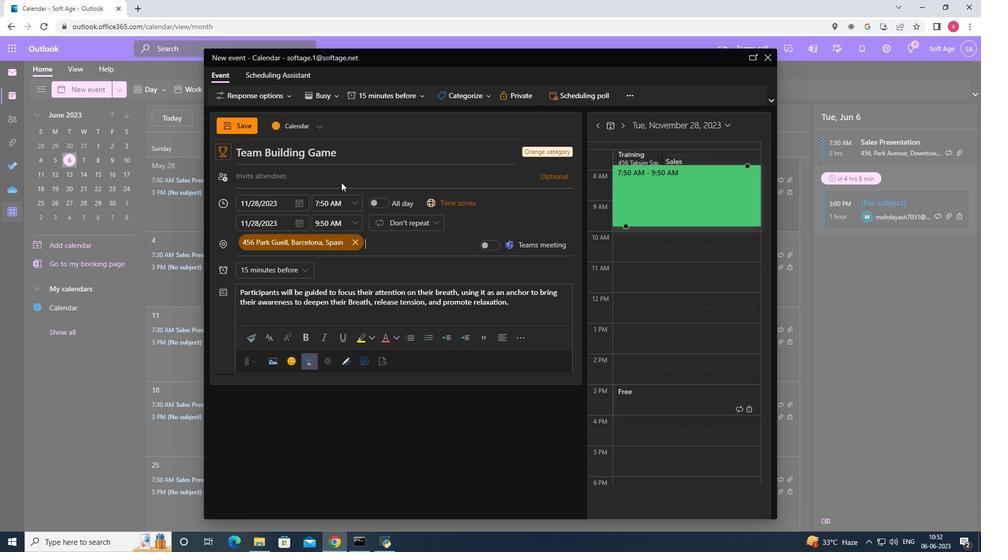 
Action: Key pressed softage.2<Key.shift>@
Screenshot: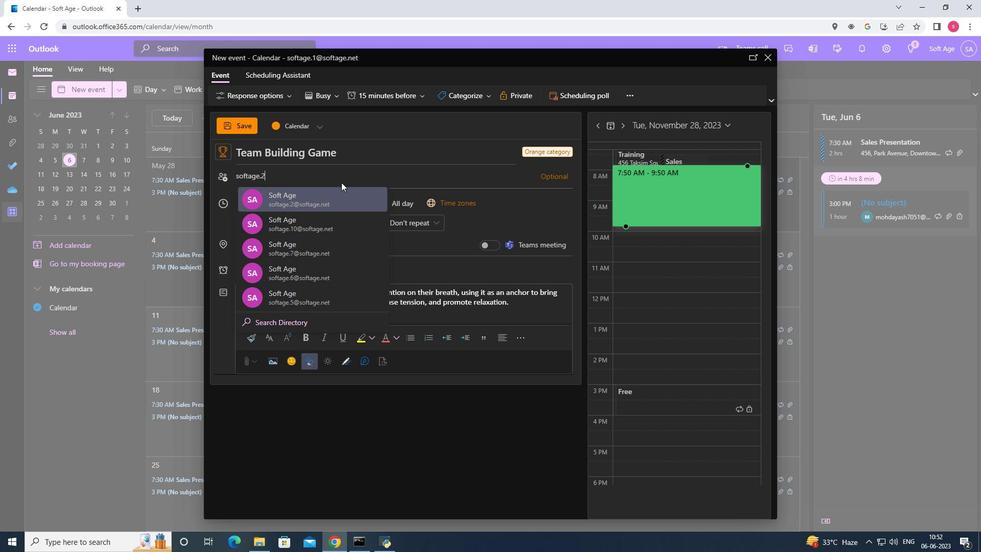 
Action: Mouse moved to (340, 191)
Screenshot: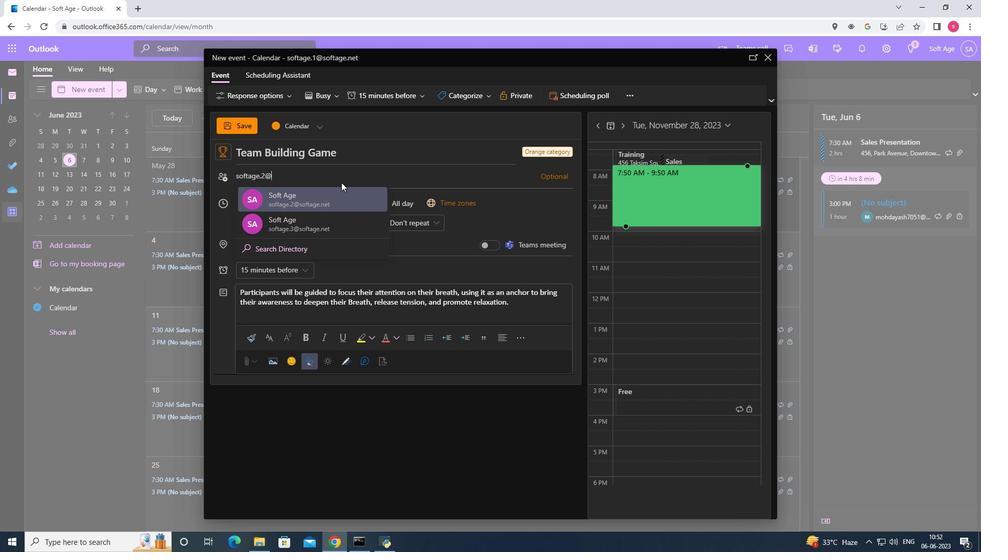 
Action: Mouse pressed left at (340, 191)
Screenshot: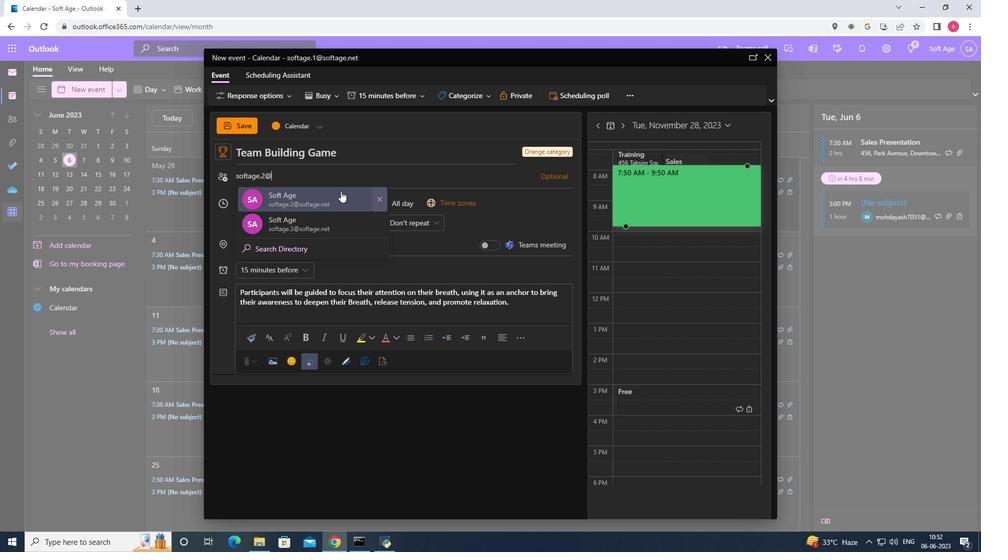 
Action: Key pressed softage.3<Key.shift><Key.shift>@
Screenshot: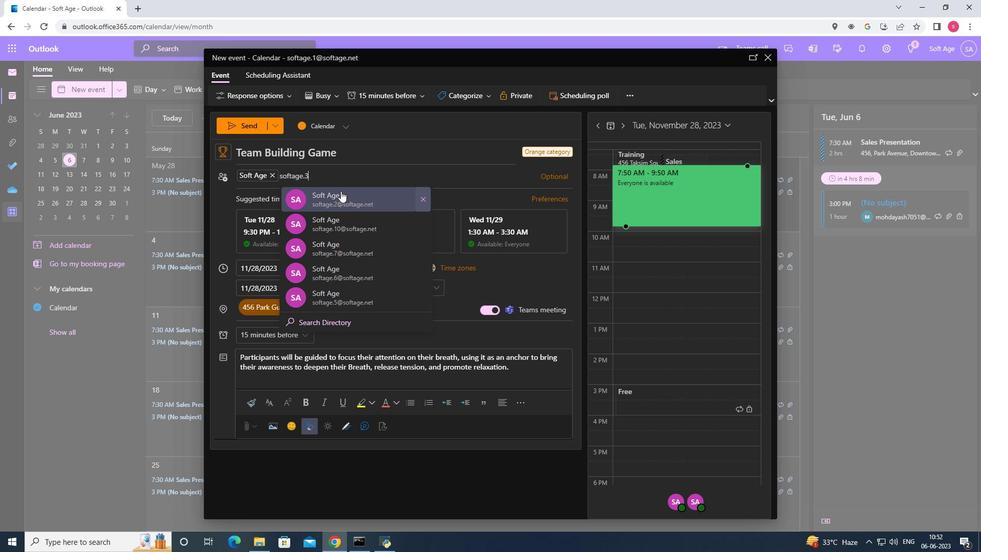 
Action: Mouse moved to (343, 201)
Screenshot: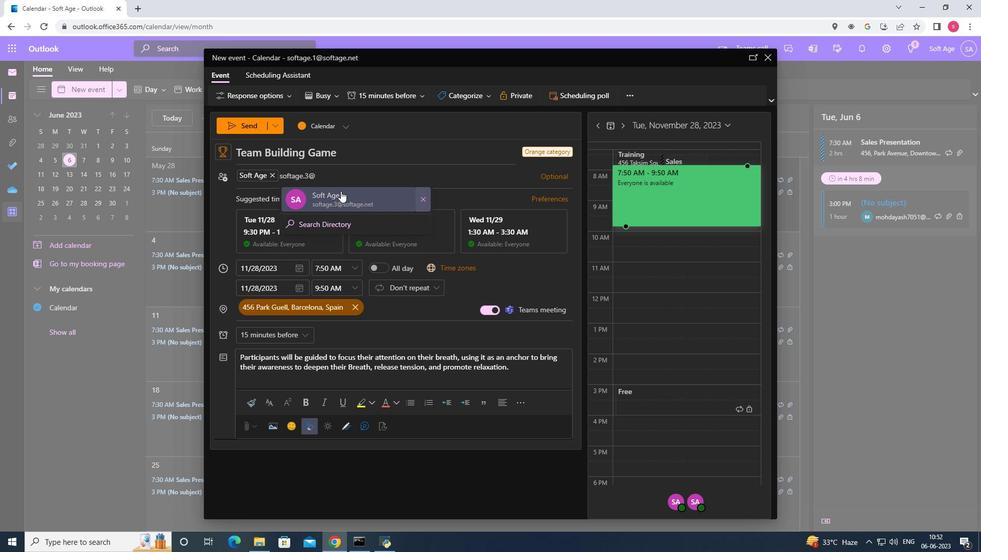 
Action: Mouse pressed left at (343, 201)
Screenshot: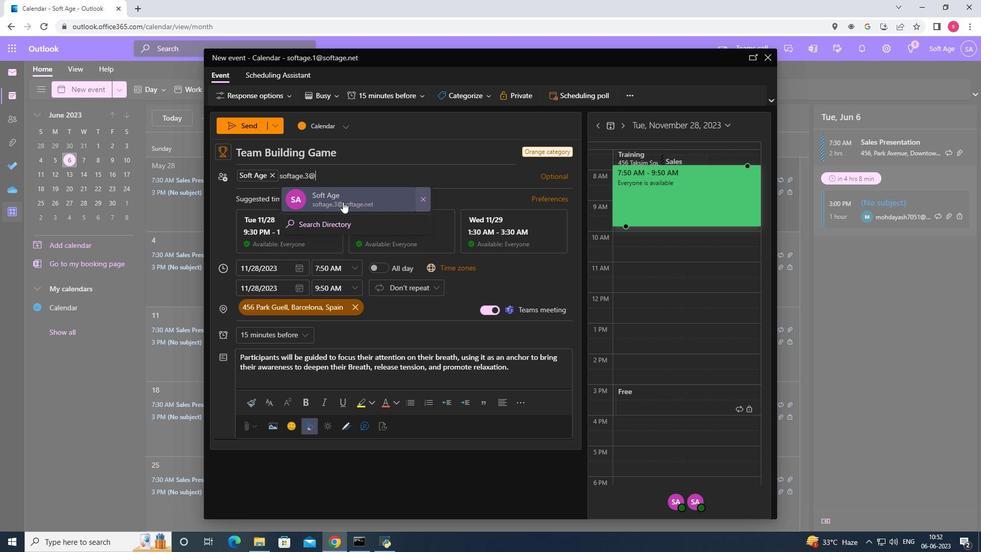 
Action: Mouse moved to (301, 333)
Screenshot: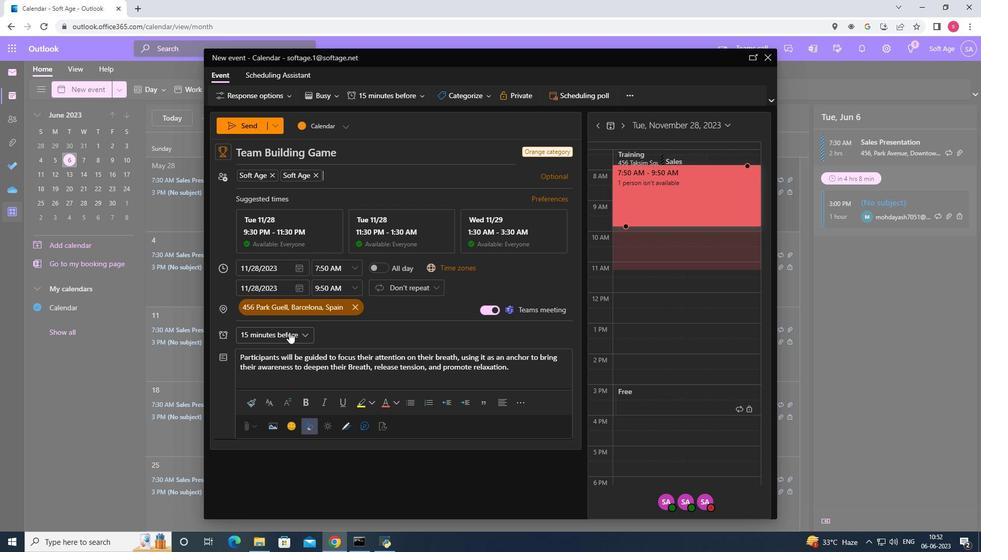 
Action: Mouse pressed left at (301, 333)
Screenshot: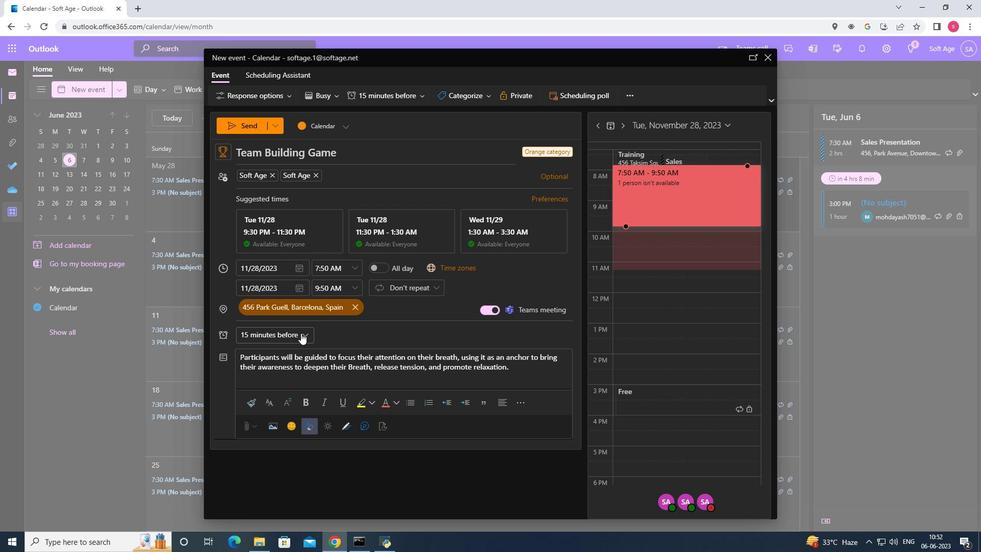 
Action: Mouse moved to (275, 149)
Screenshot: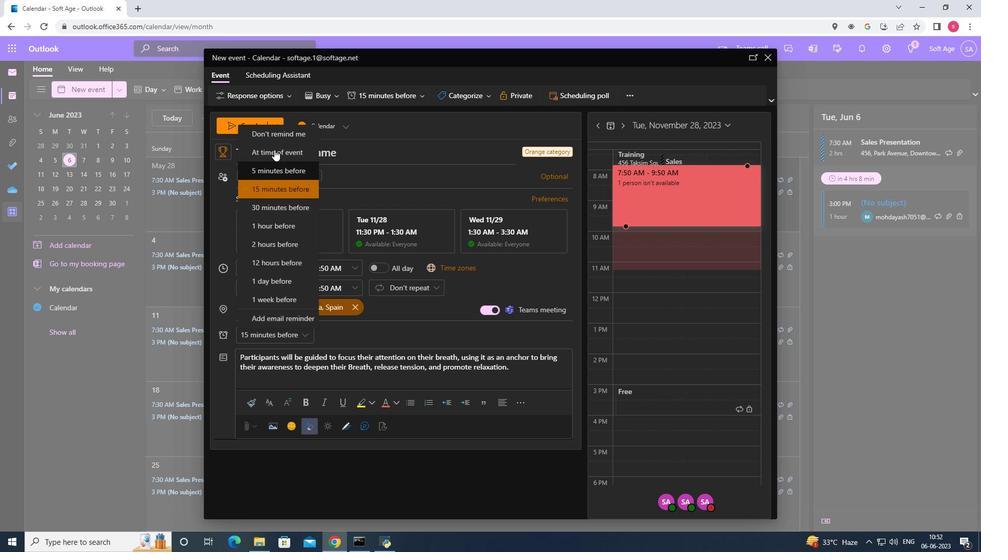 
Action: Mouse pressed left at (275, 149)
Screenshot: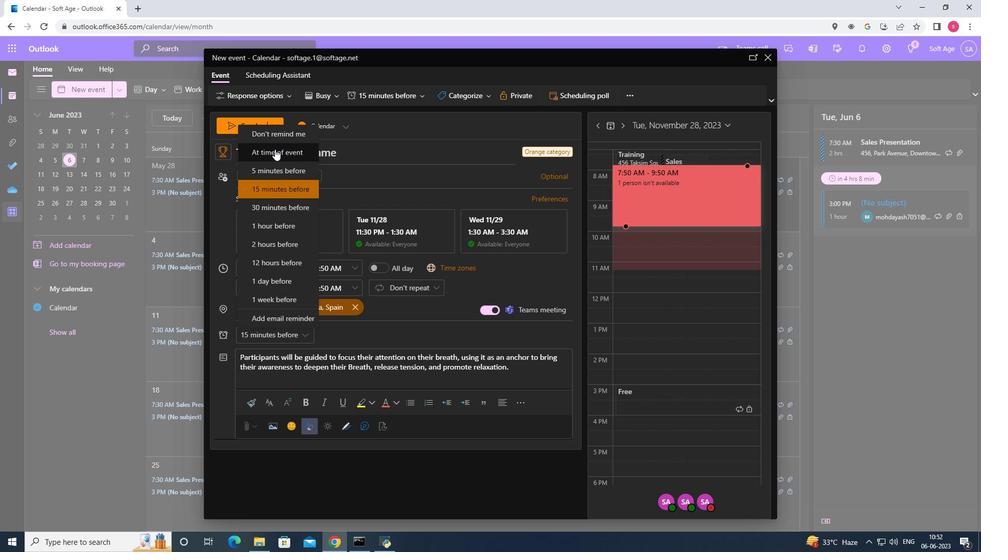 
Action: Mouse moved to (247, 121)
Screenshot: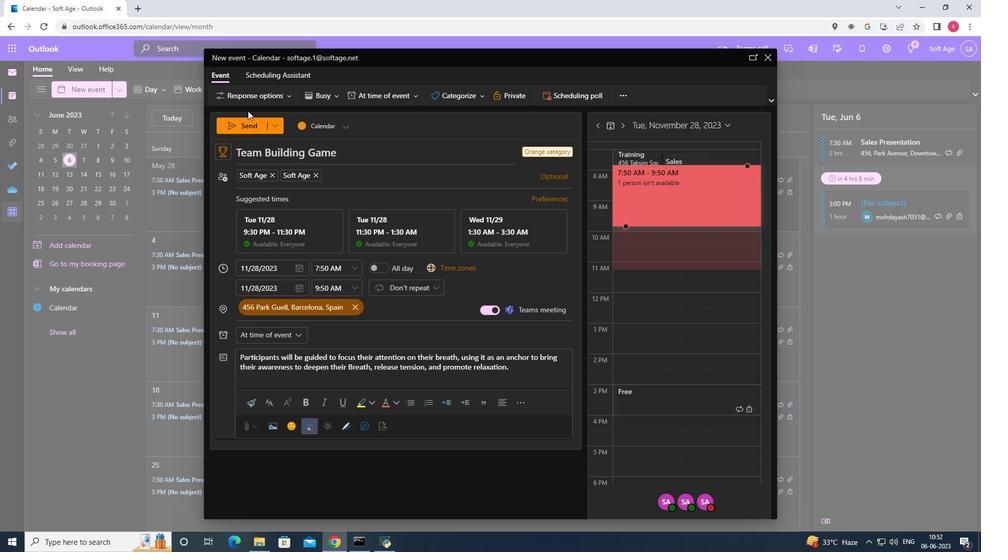 
Action: Mouse pressed left at (247, 121)
Screenshot: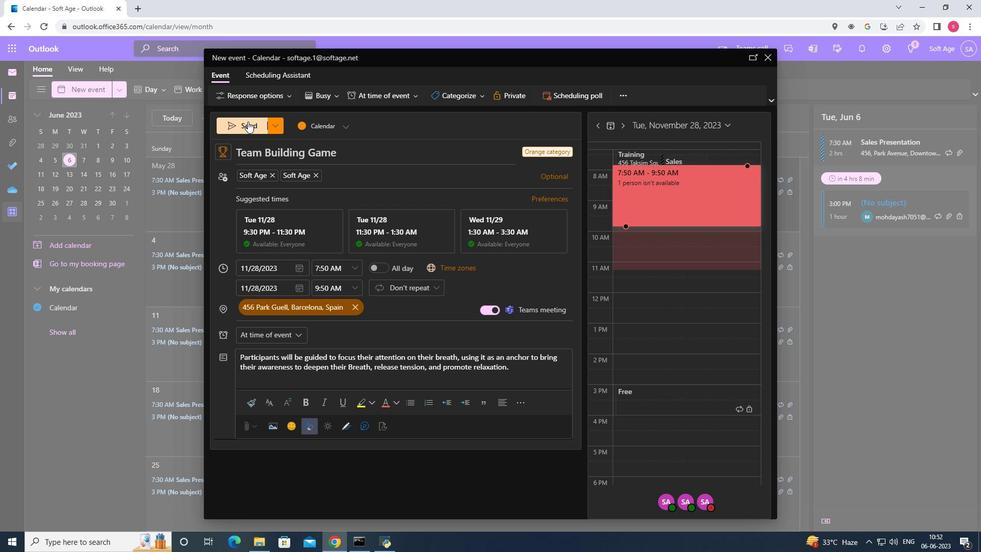 
